 Task: Create a due date automation trigger when advanced on, on the monday of the week before a card is due add dates not starting tomorrow at 11:00 AM.
Action: Mouse moved to (1193, 360)
Screenshot: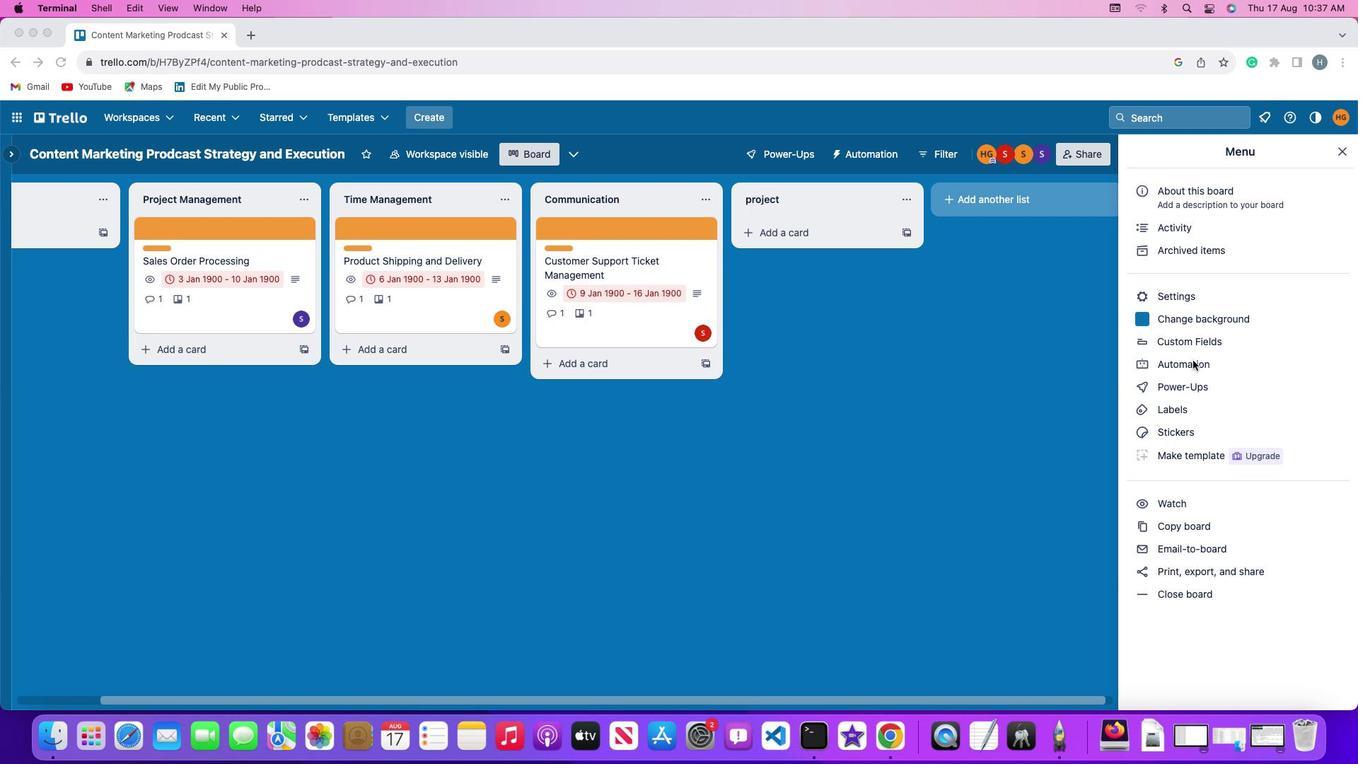 
Action: Mouse pressed left at (1193, 360)
Screenshot: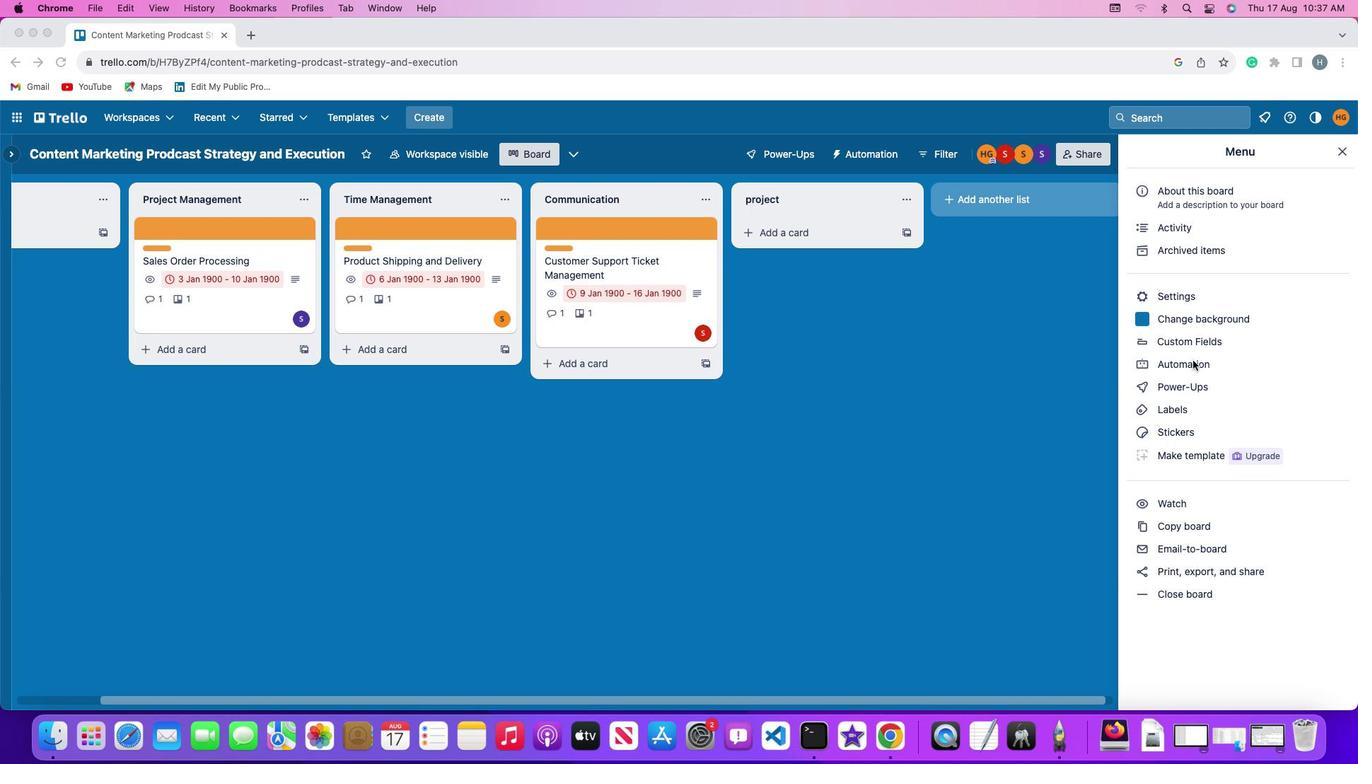 
Action: Mouse pressed left at (1193, 360)
Screenshot: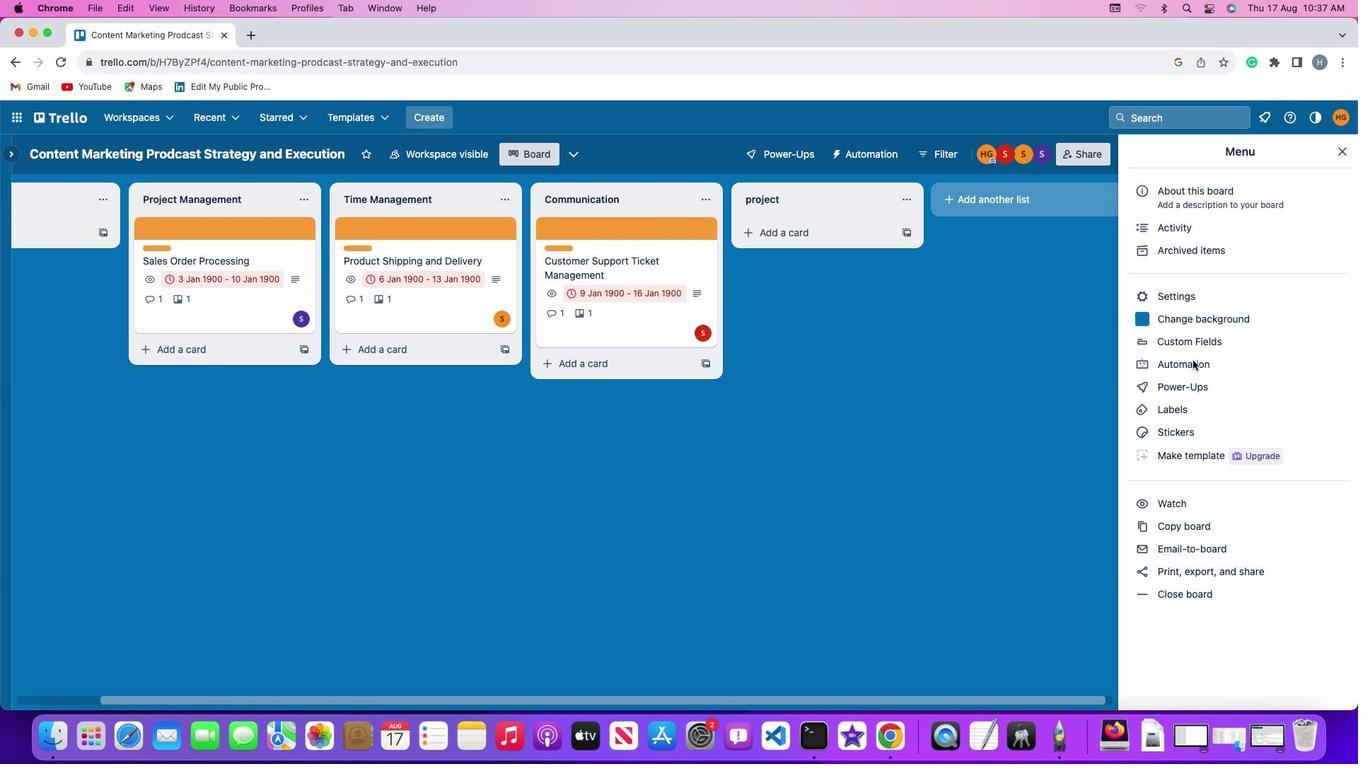 
Action: Mouse moved to (77, 334)
Screenshot: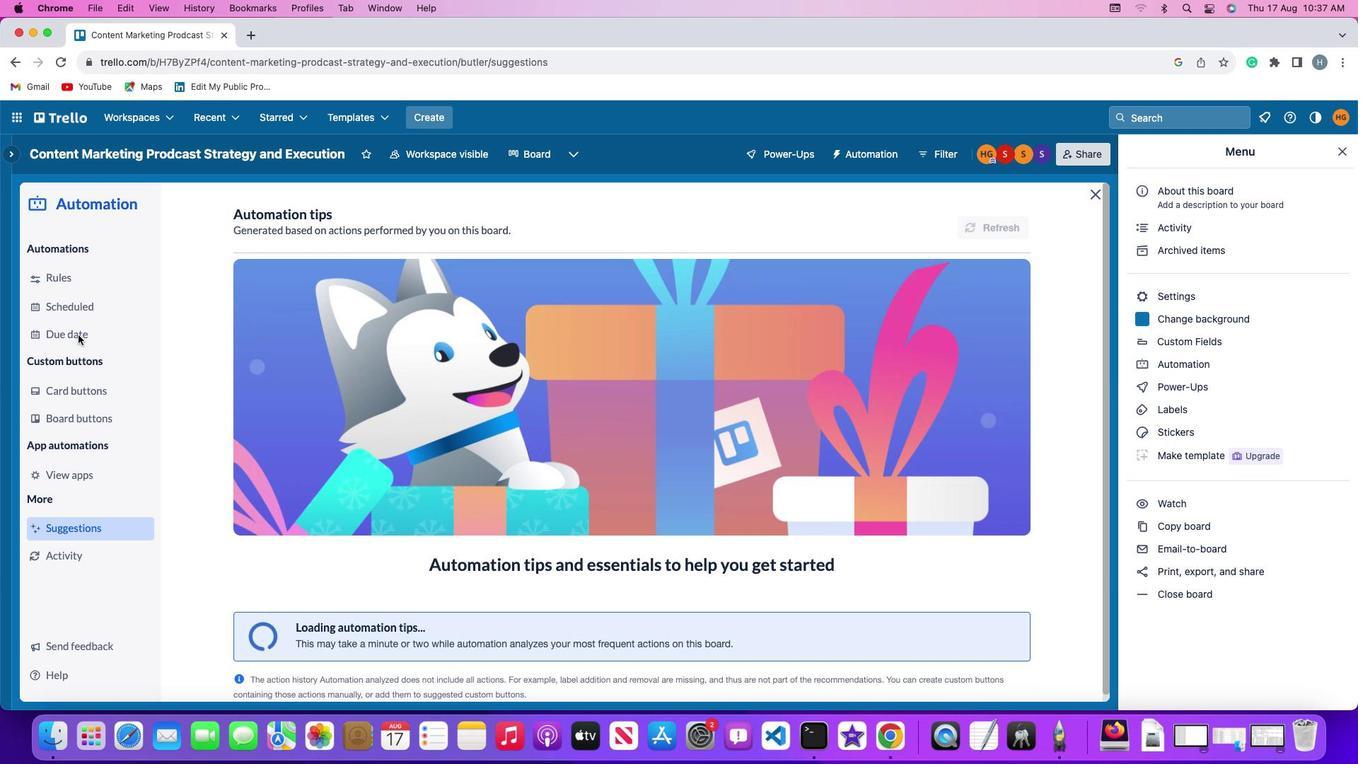 
Action: Mouse pressed left at (77, 334)
Screenshot: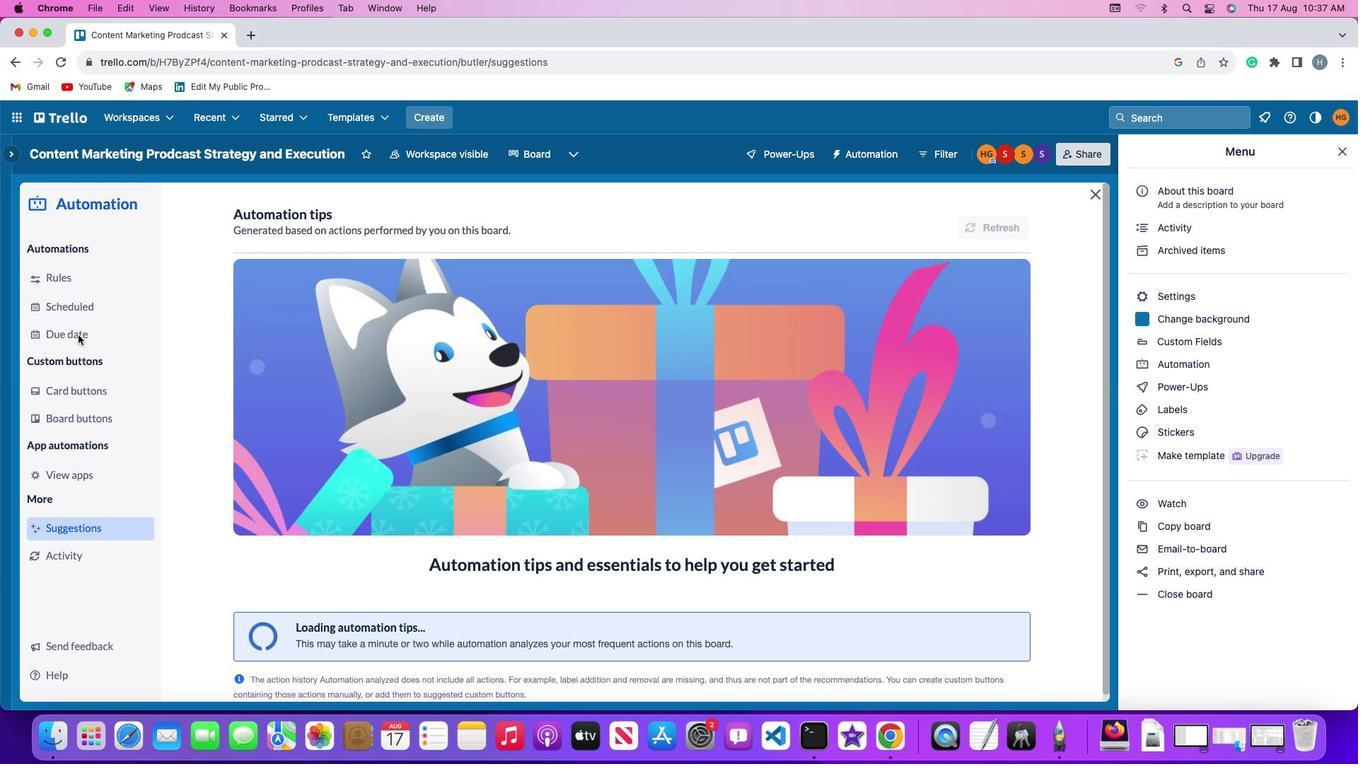 
Action: Mouse moved to (919, 225)
Screenshot: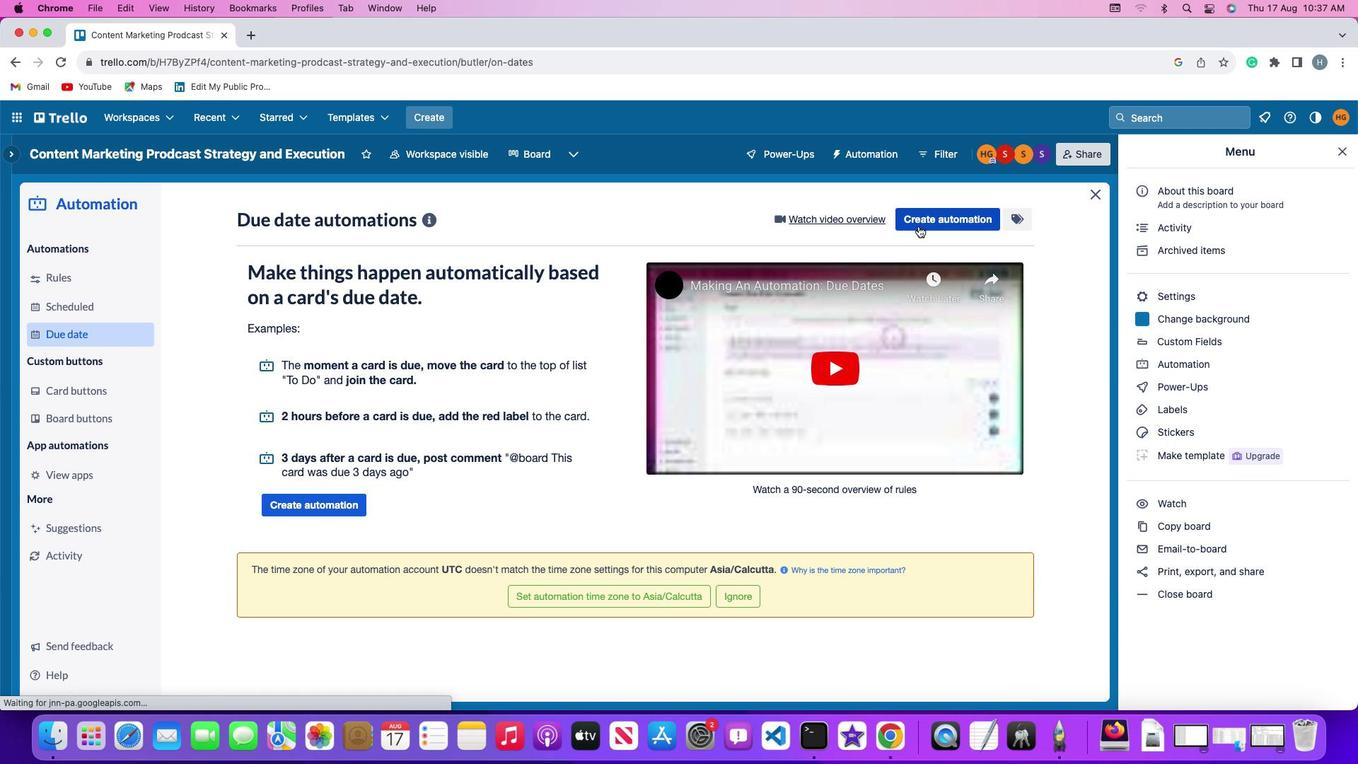 
Action: Mouse pressed left at (919, 225)
Screenshot: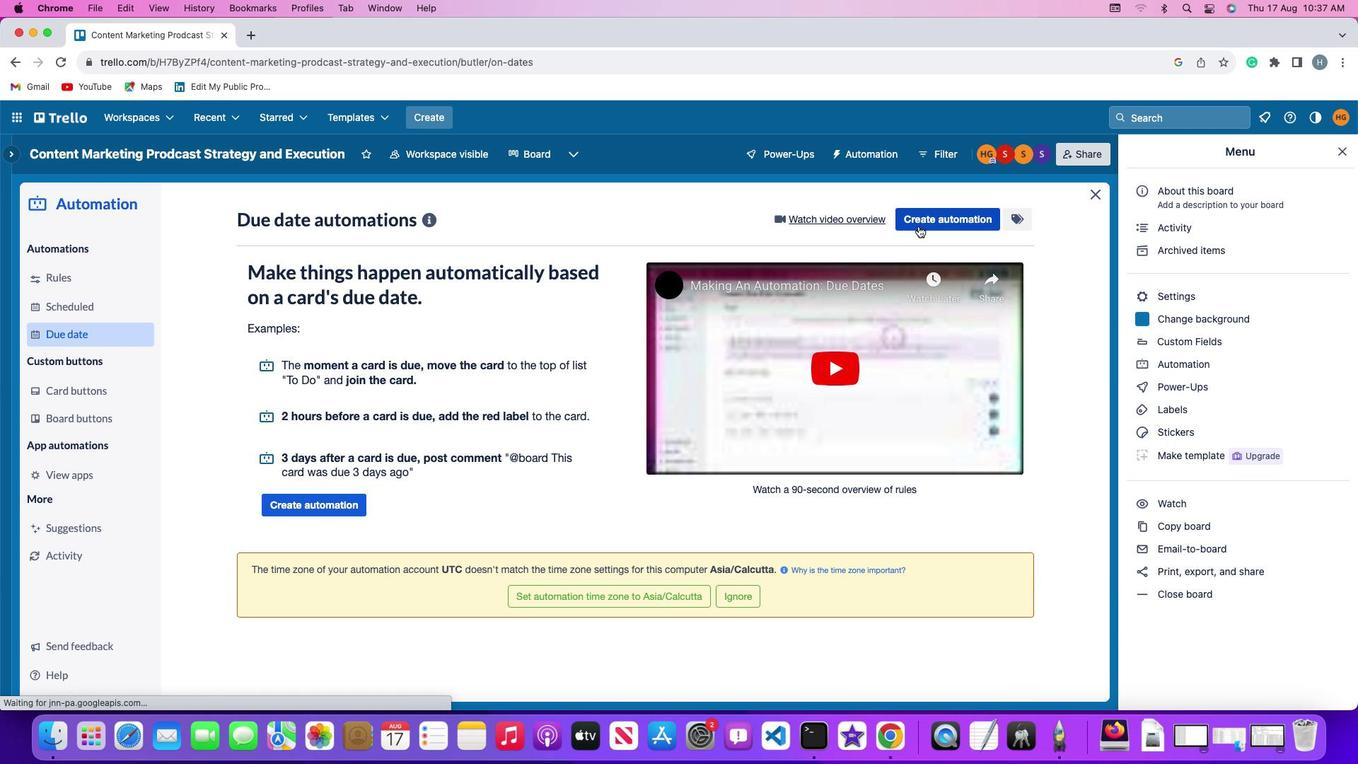 
Action: Mouse moved to (256, 353)
Screenshot: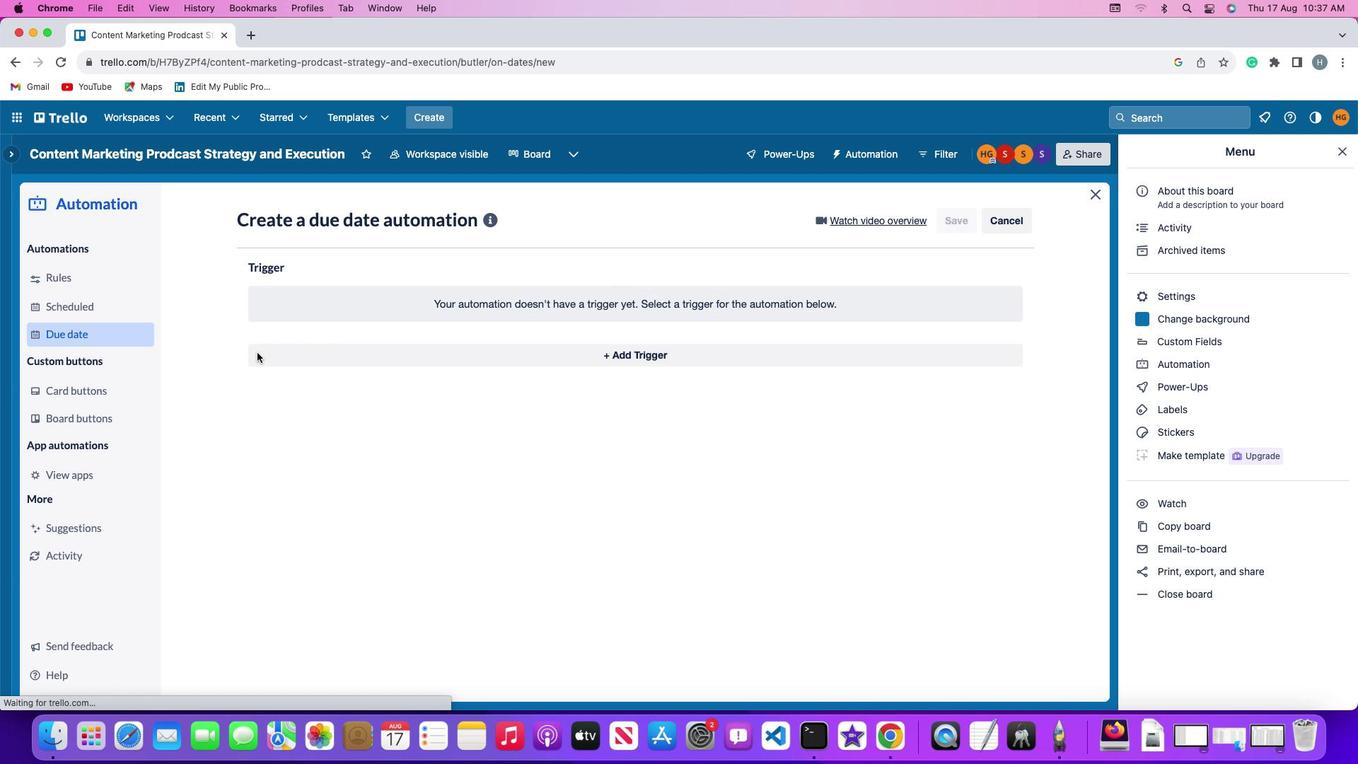 
Action: Mouse pressed left at (256, 353)
Screenshot: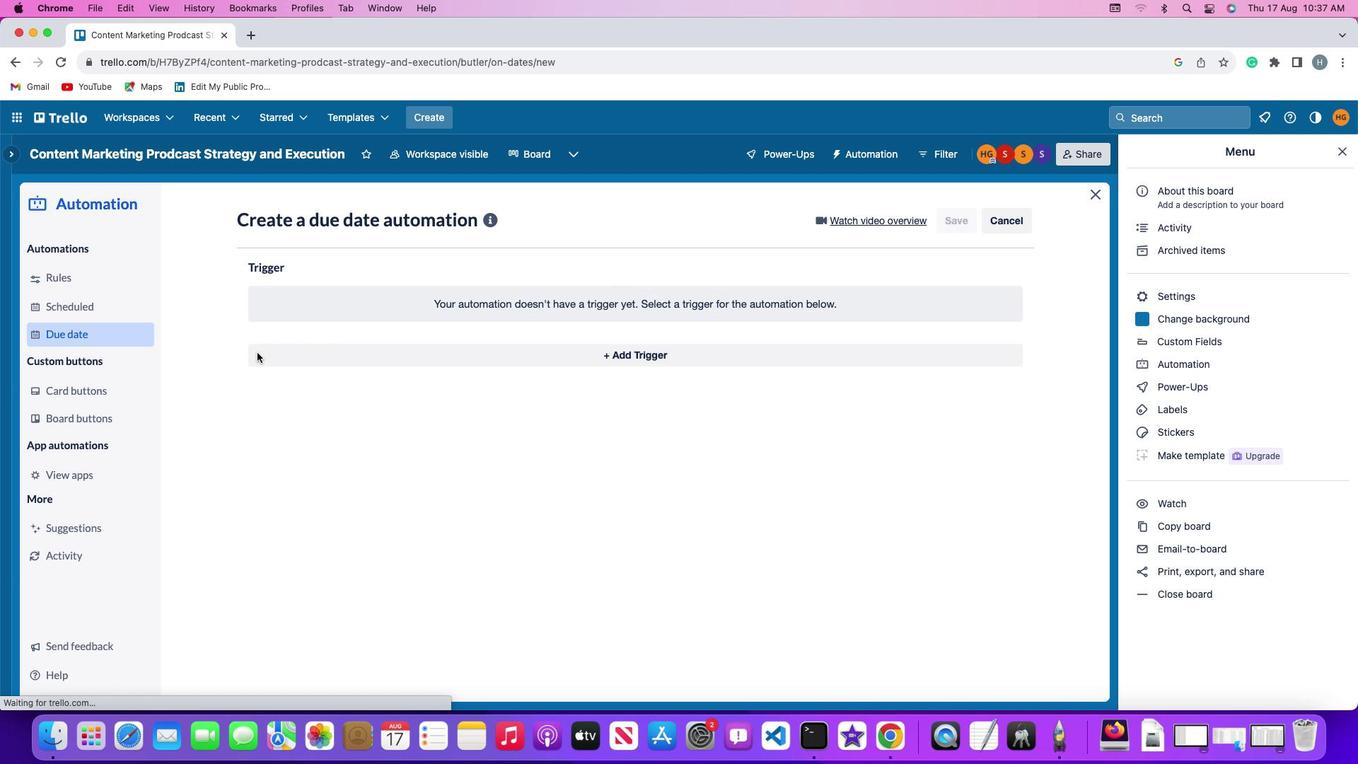 
Action: Mouse moved to (311, 626)
Screenshot: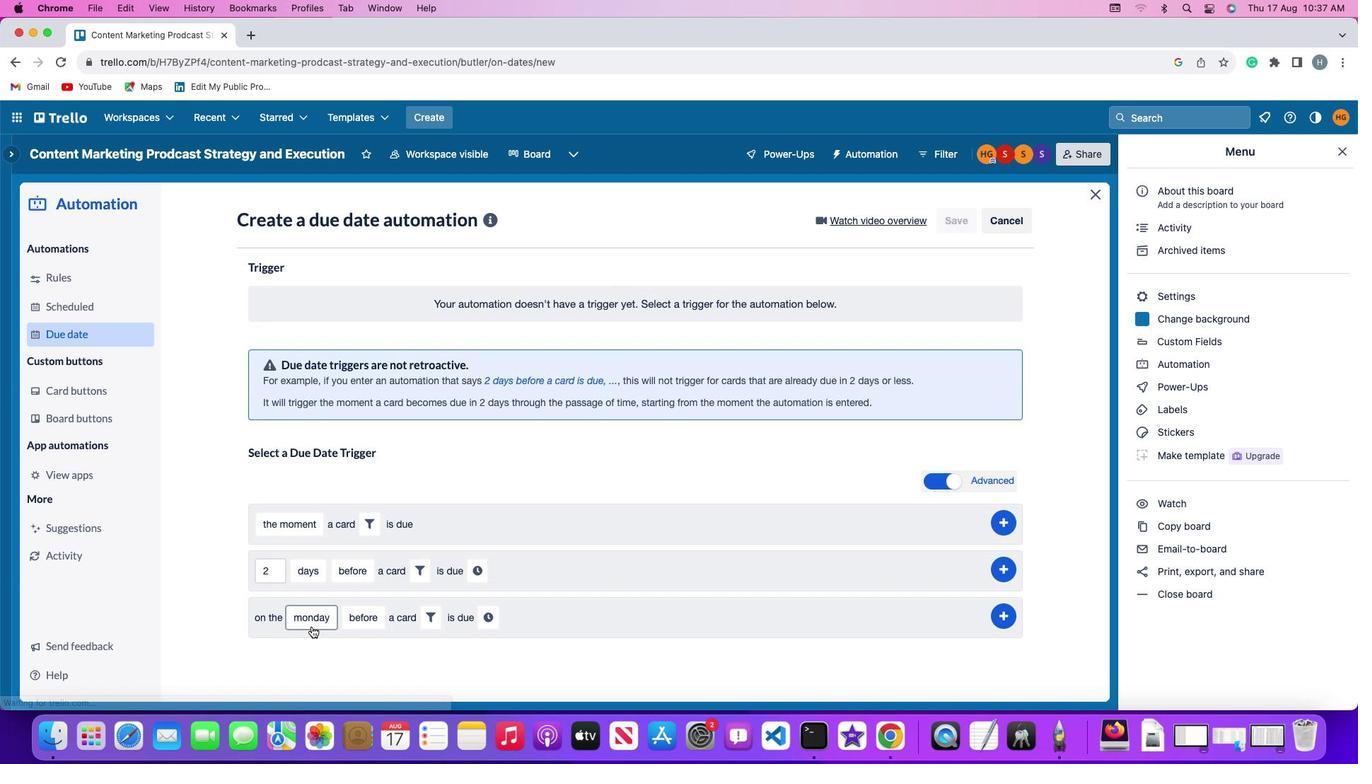 
Action: Mouse pressed left at (311, 626)
Screenshot: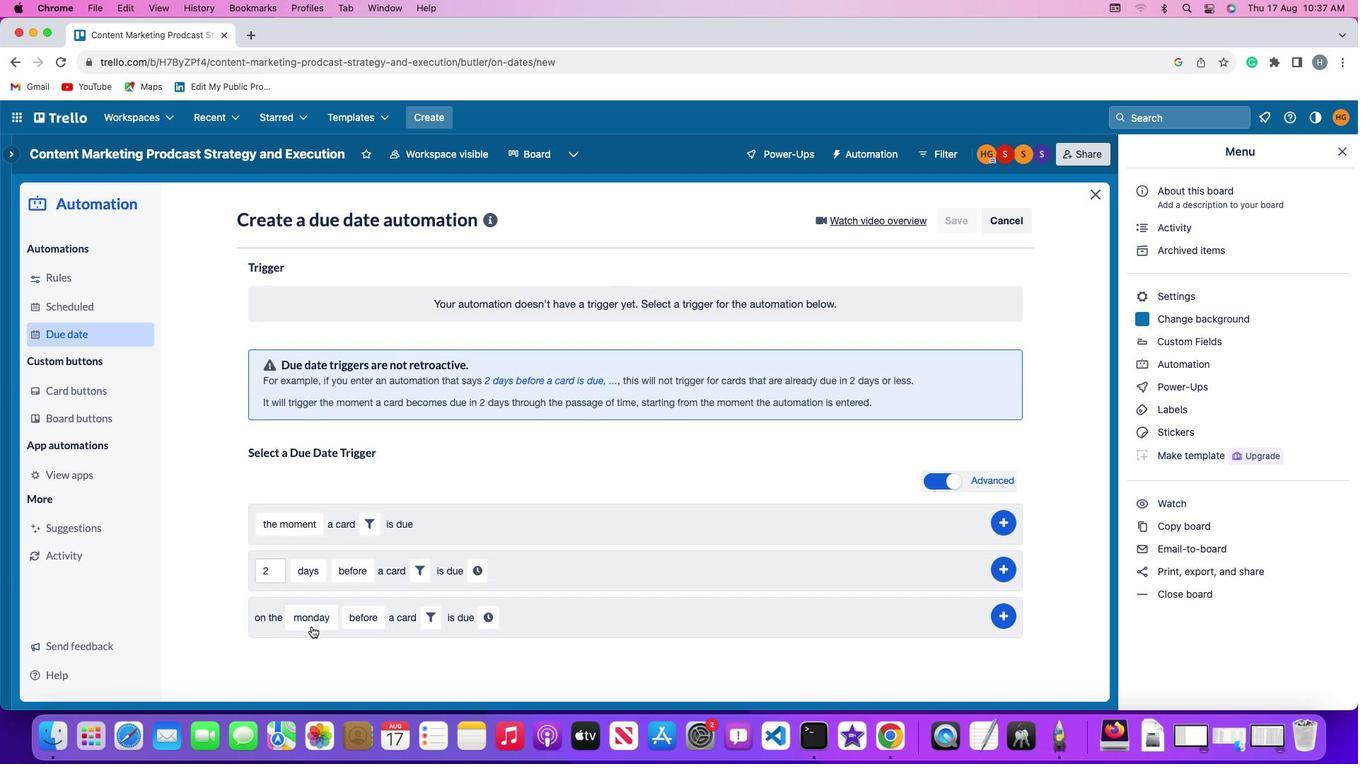 
Action: Mouse moved to (324, 423)
Screenshot: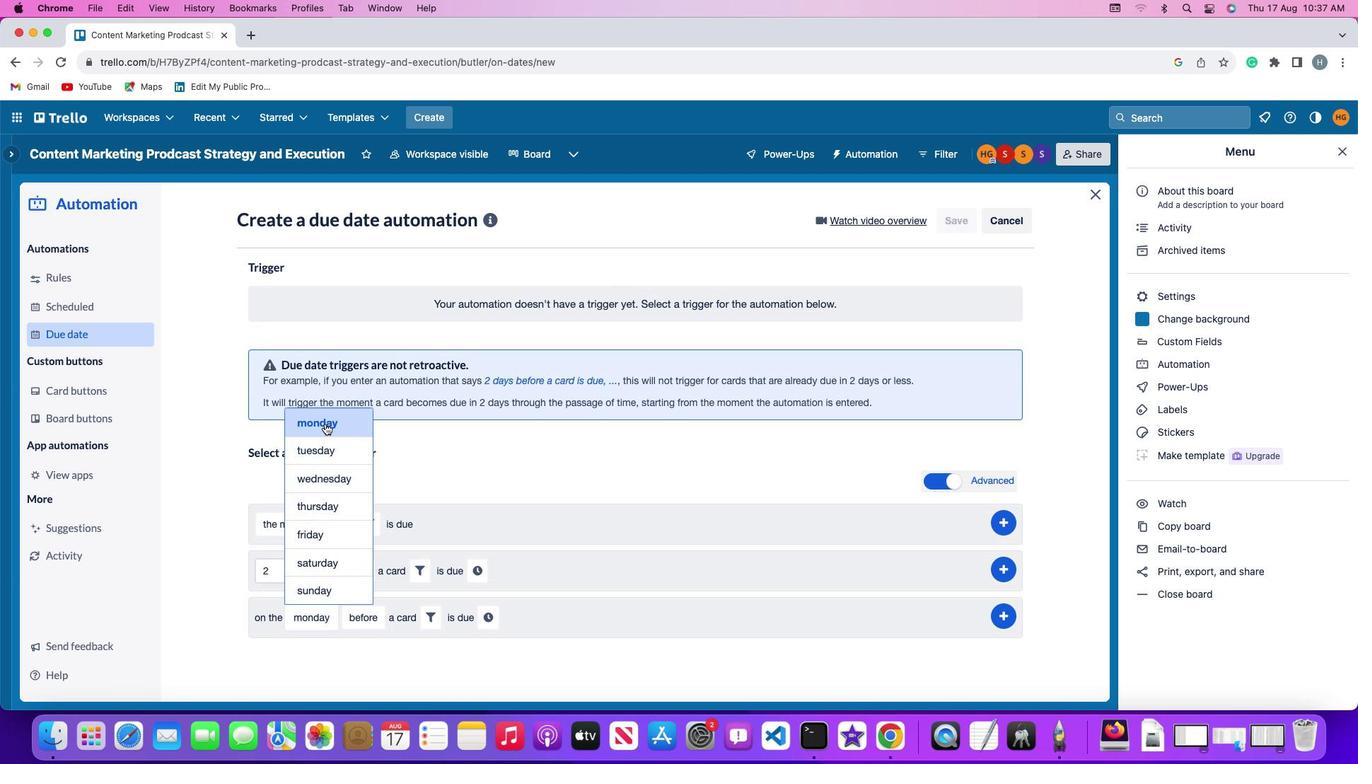 
Action: Mouse pressed left at (324, 423)
Screenshot: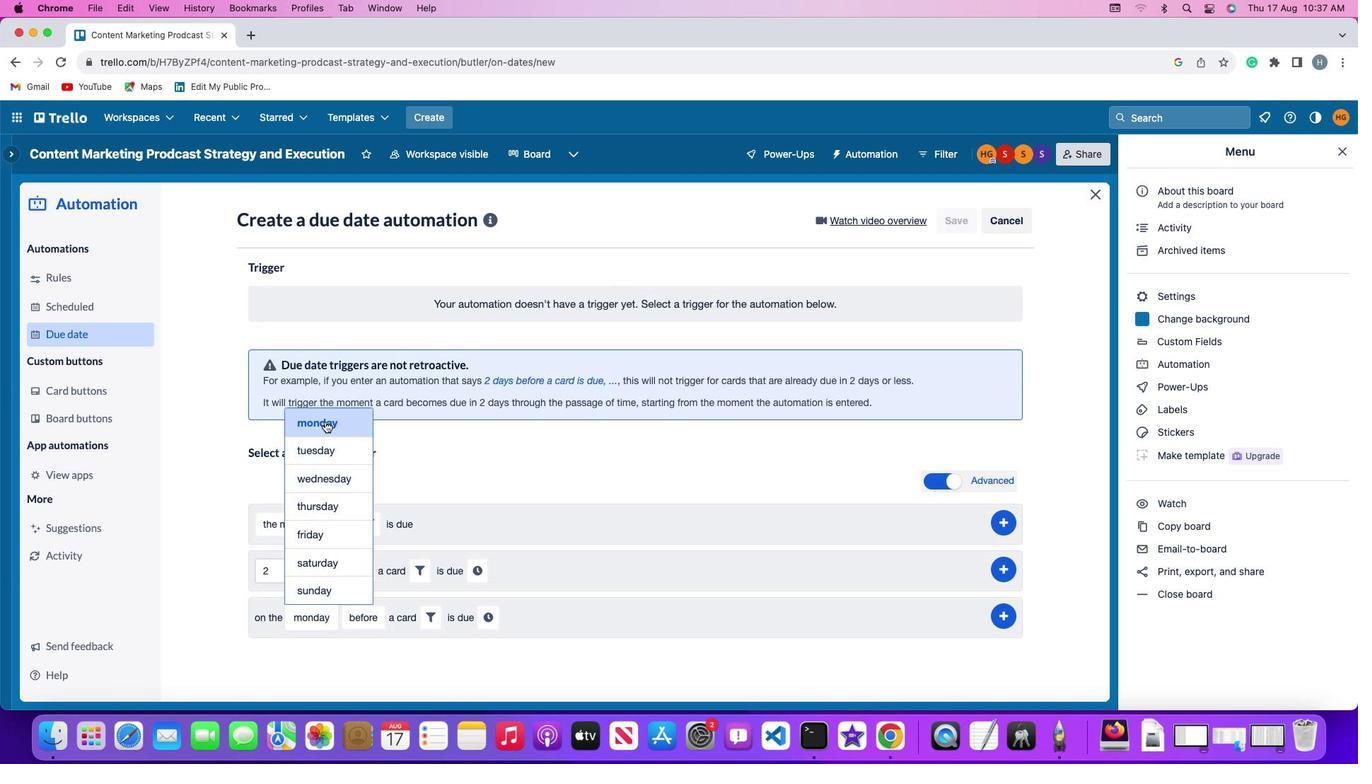 
Action: Mouse moved to (375, 616)
Screenshot: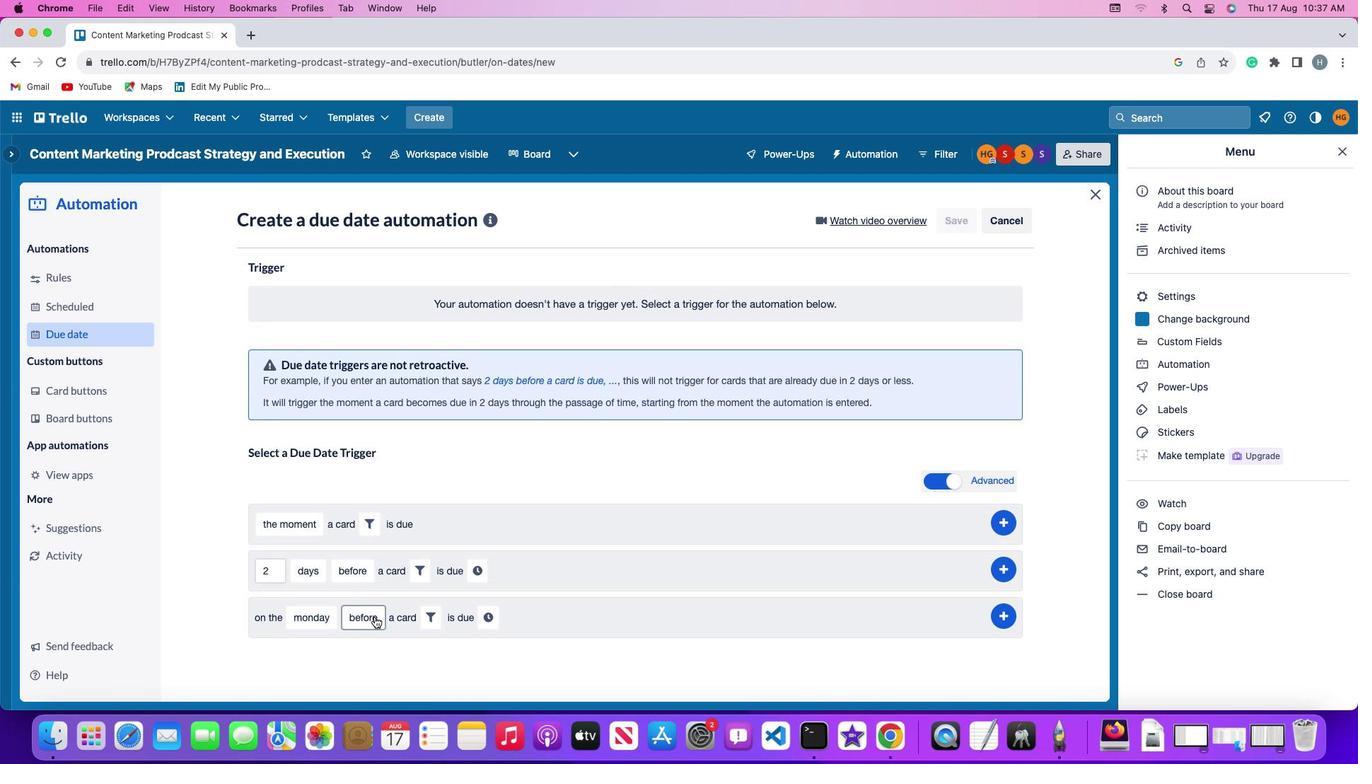 
Action: Mouse pressed left at (375, 616)
Screenshot: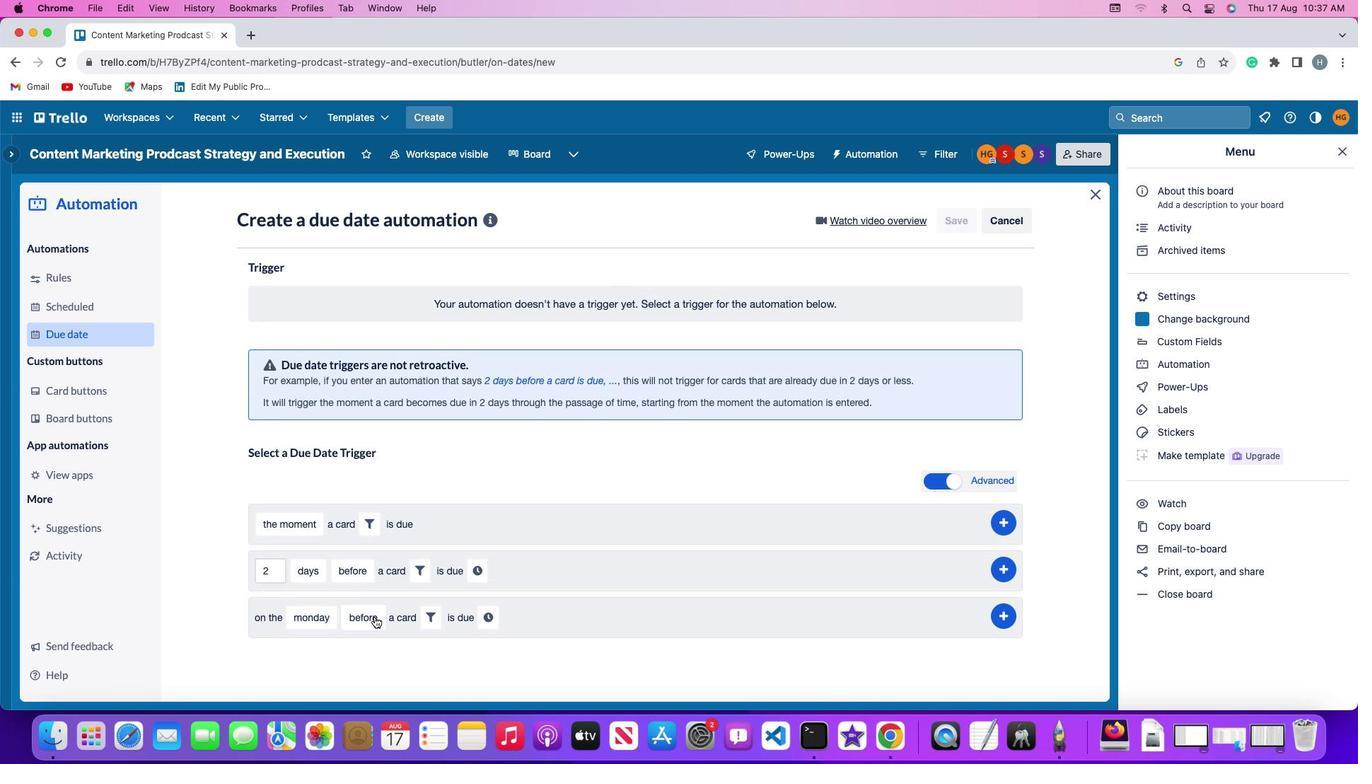 
Action: Mouse moved to (378, 585)
Screenshot: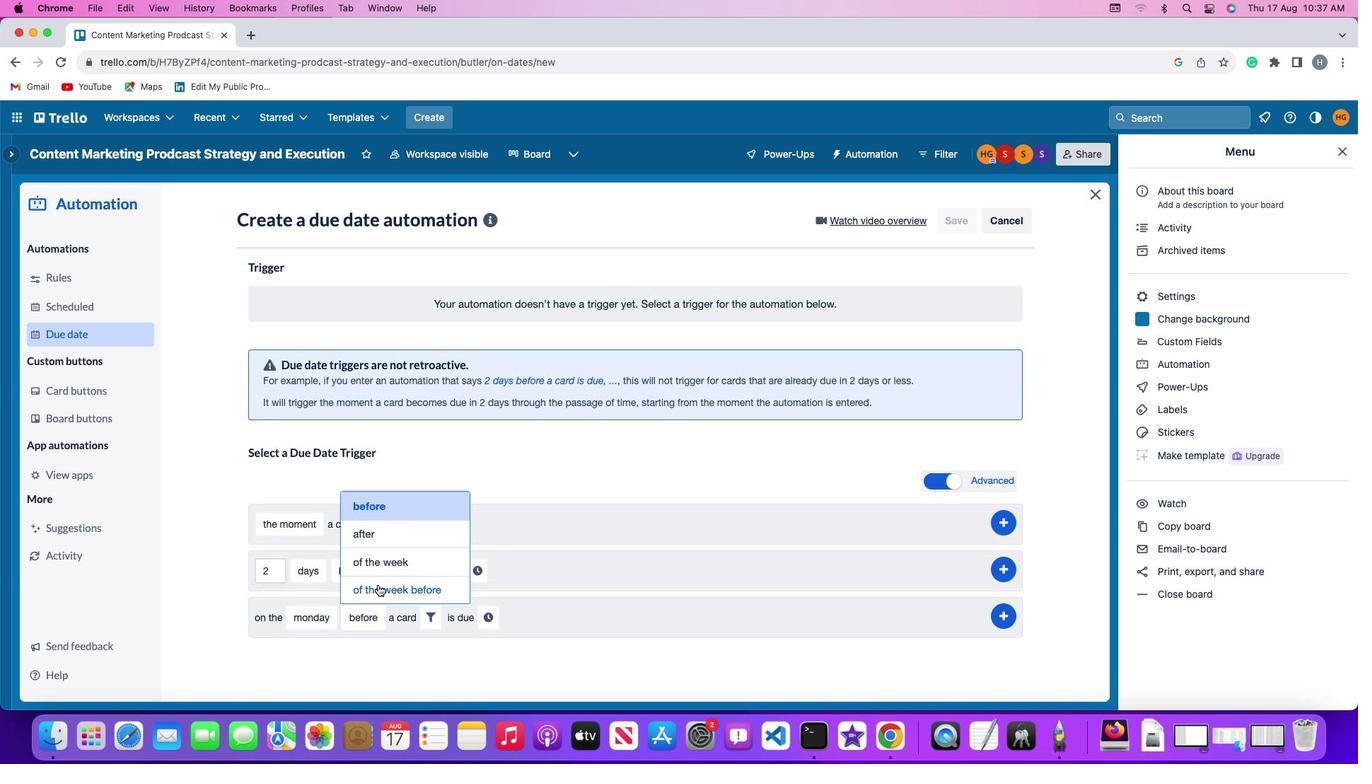 
Action: Mouse pressed left at (378, 585)
Screenshot: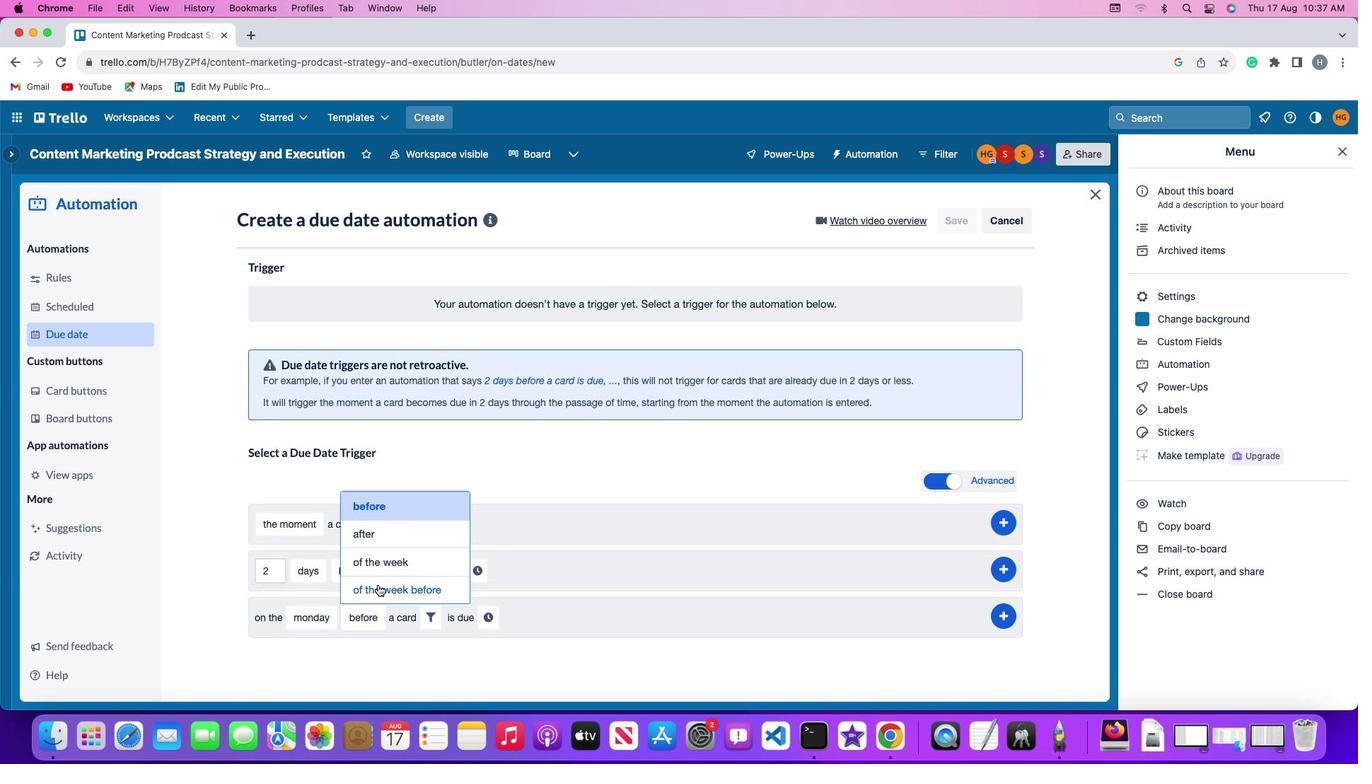 
Action: Mouse moved to (483, 613)
Screenshot: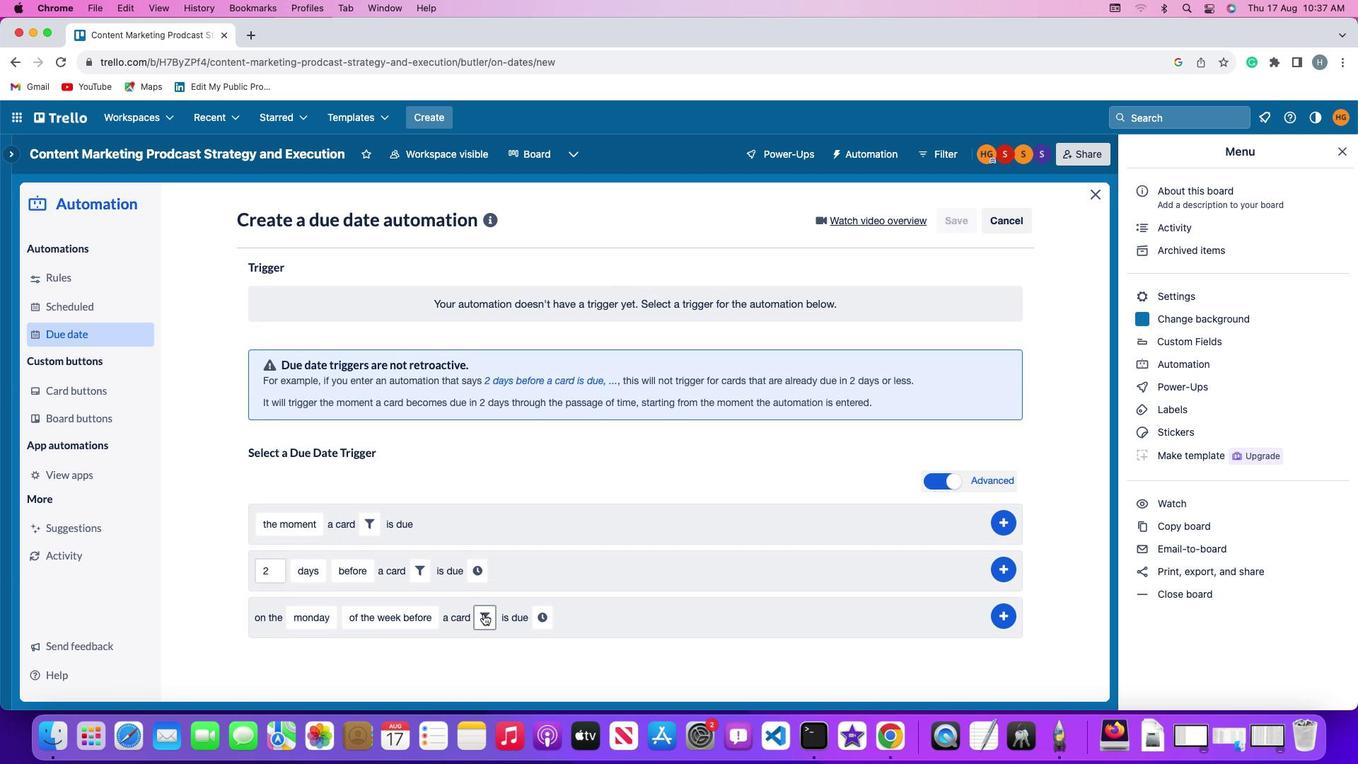 
Action: Mouse pressed left at (483, 613)
Screenshot: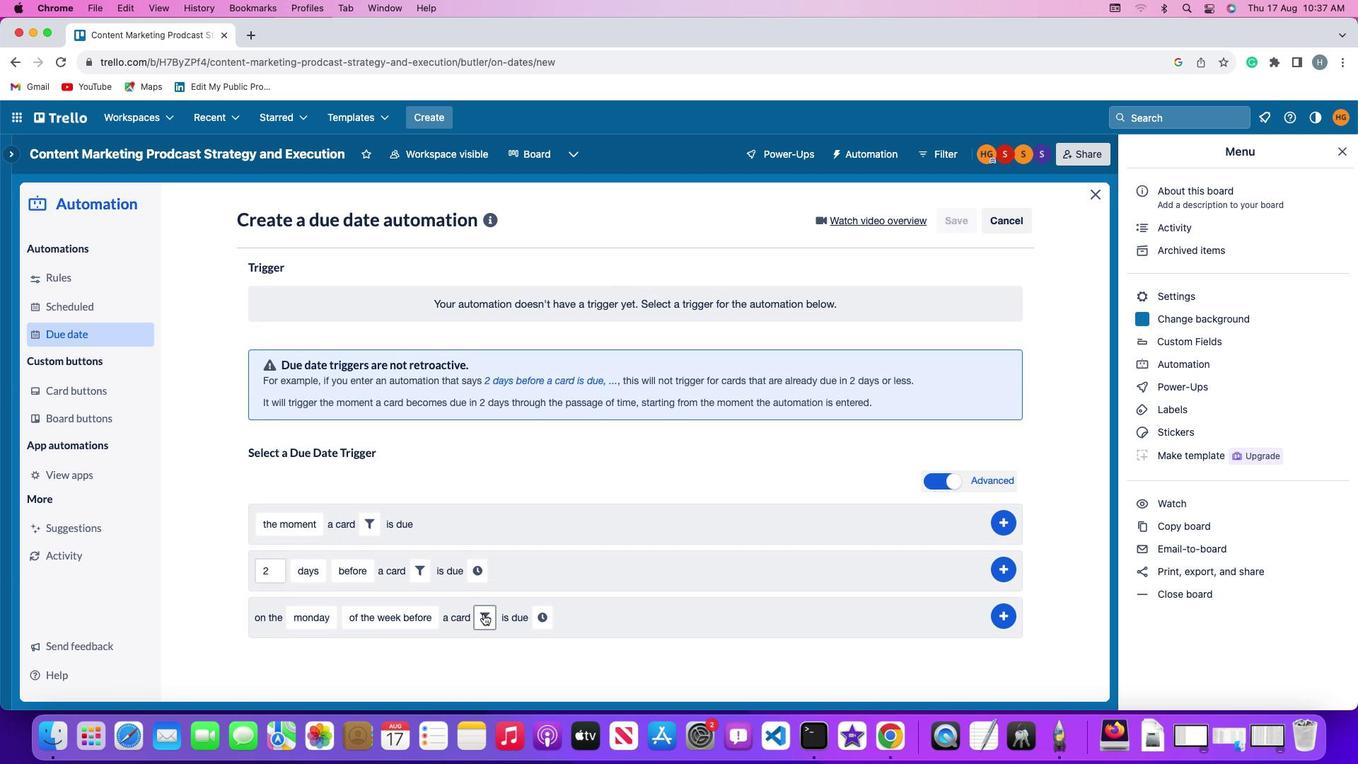 
Action: Mouse moved to (553, 650)
Screenshot: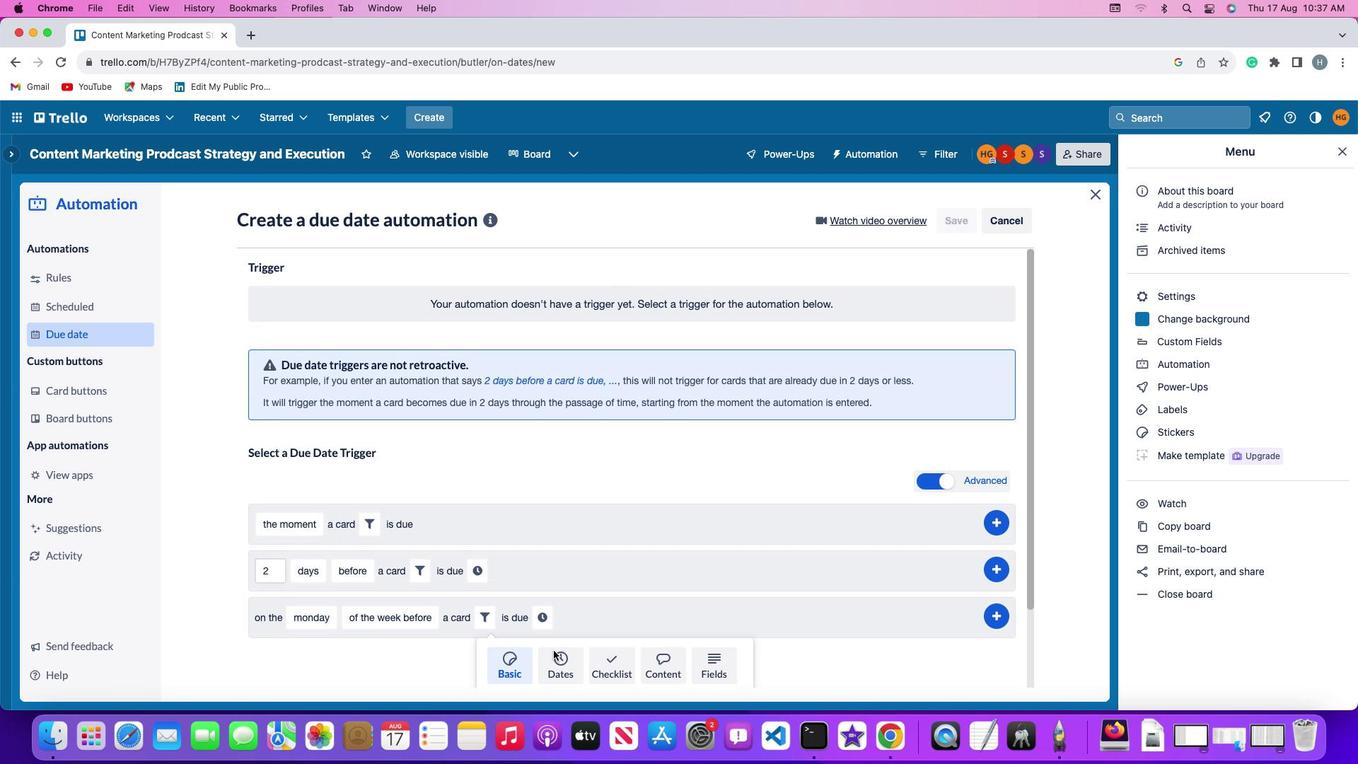 
Action: Mouse pressed left at (553, 650)
Screenshot: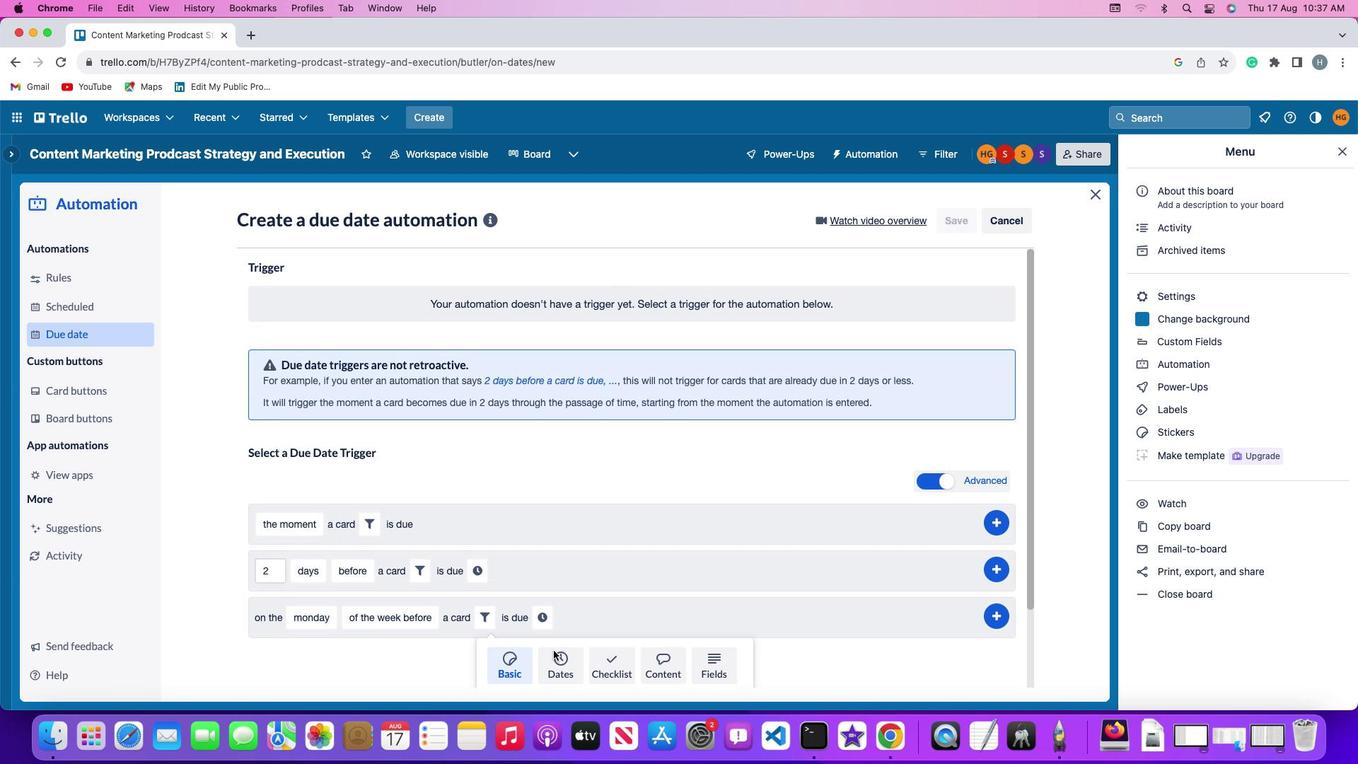
Action: Mouse moved to (439, 655)
Screenshot: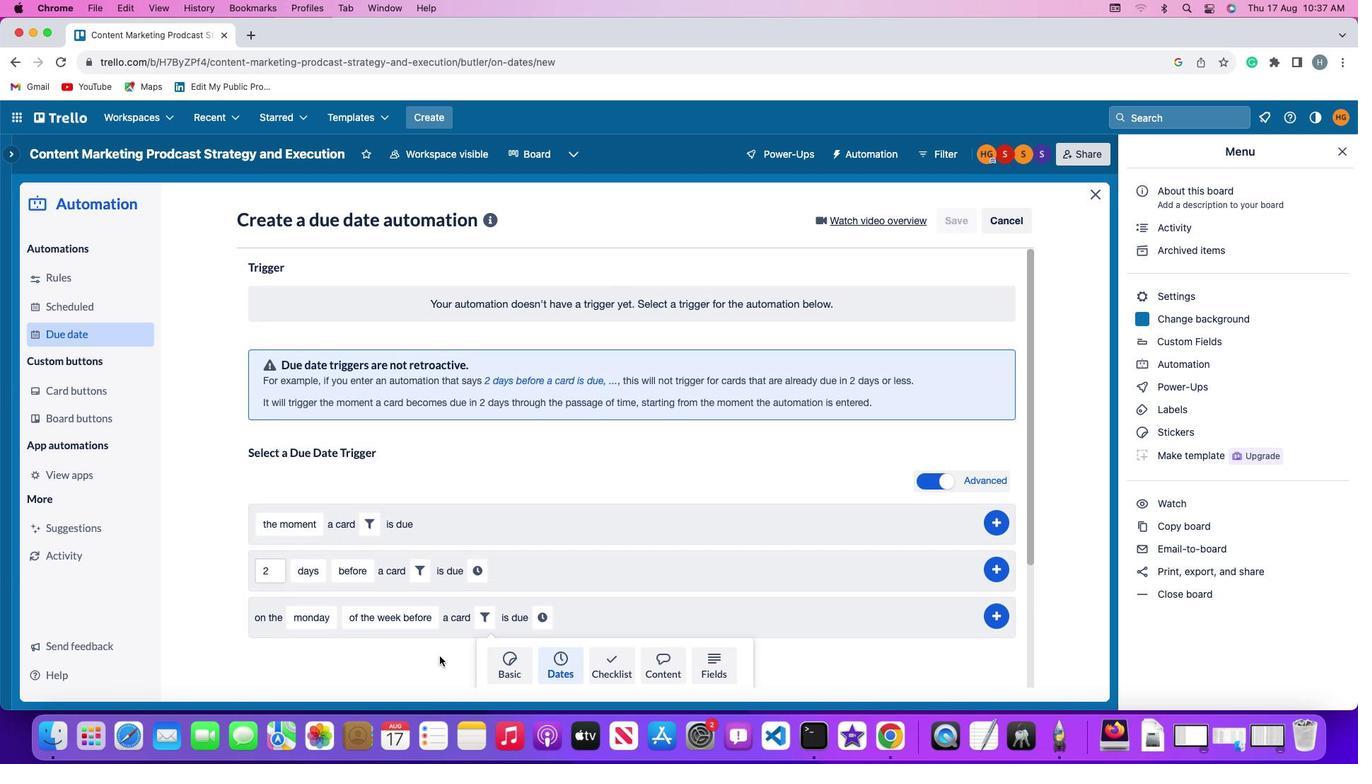 
Action: Mouse scrolled (439, 655) with delta (0, 0)
Screenshot: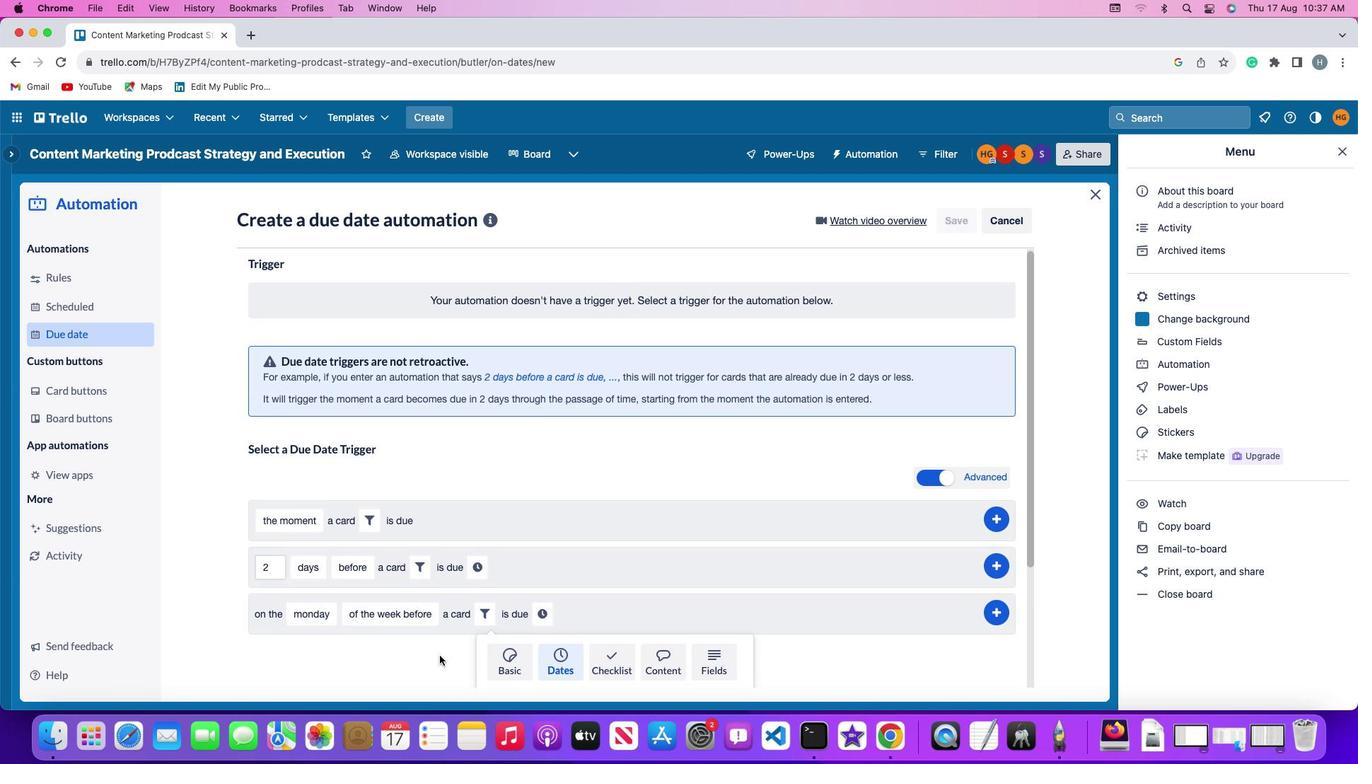 
Action: Mouse scrolled (439, 655) with delta (0, 0)
Screenshot: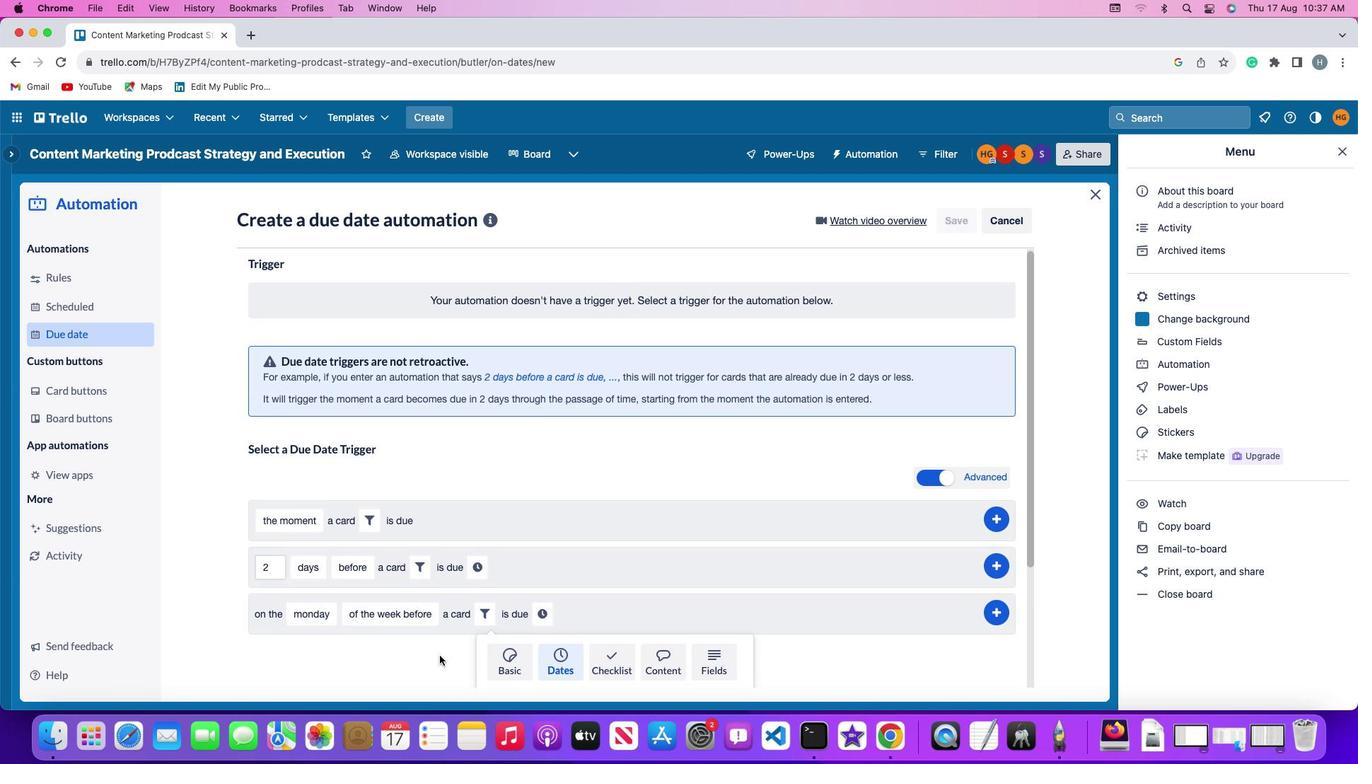 
Action: Mouse scrolled (439, 655) with delta (0, -2)
Screenshot: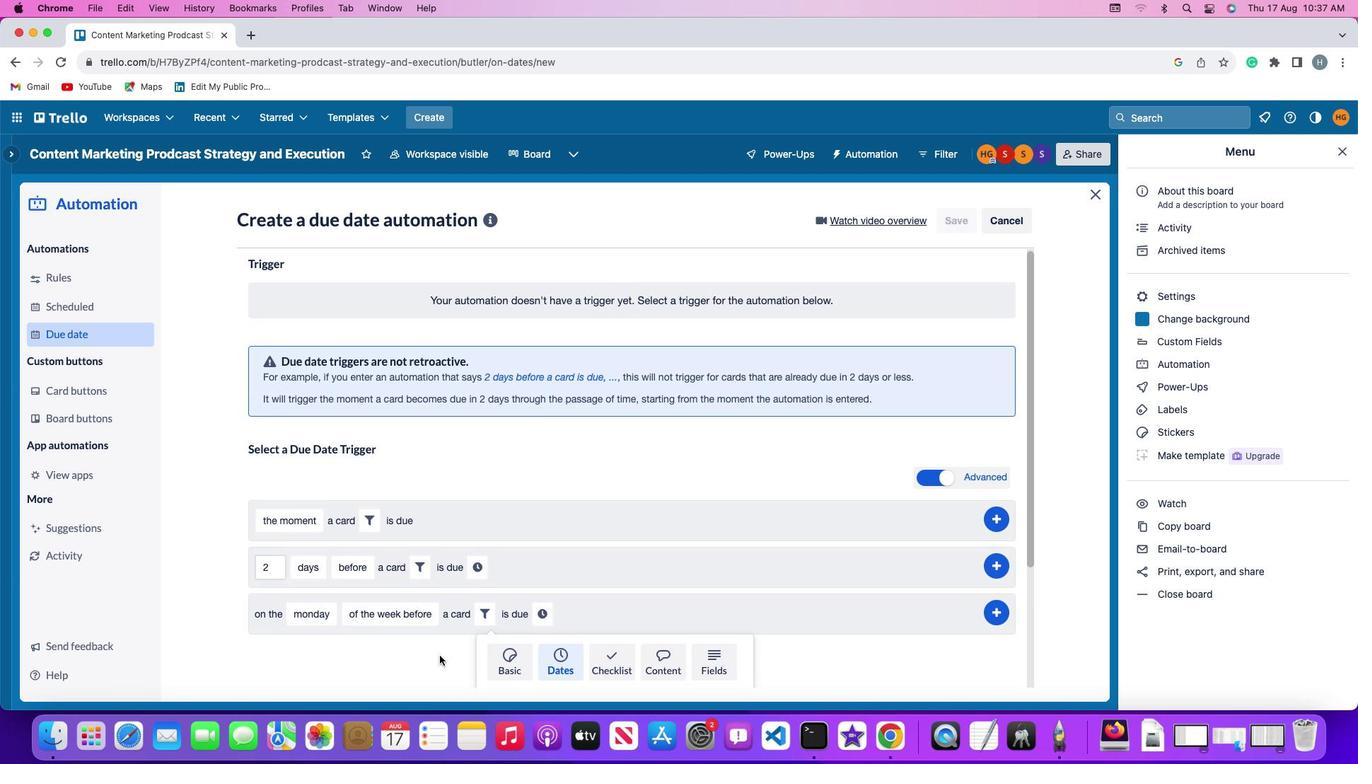 
Action: Mouse scrolled (439, 655) with delta (0, -3)
Screenshot: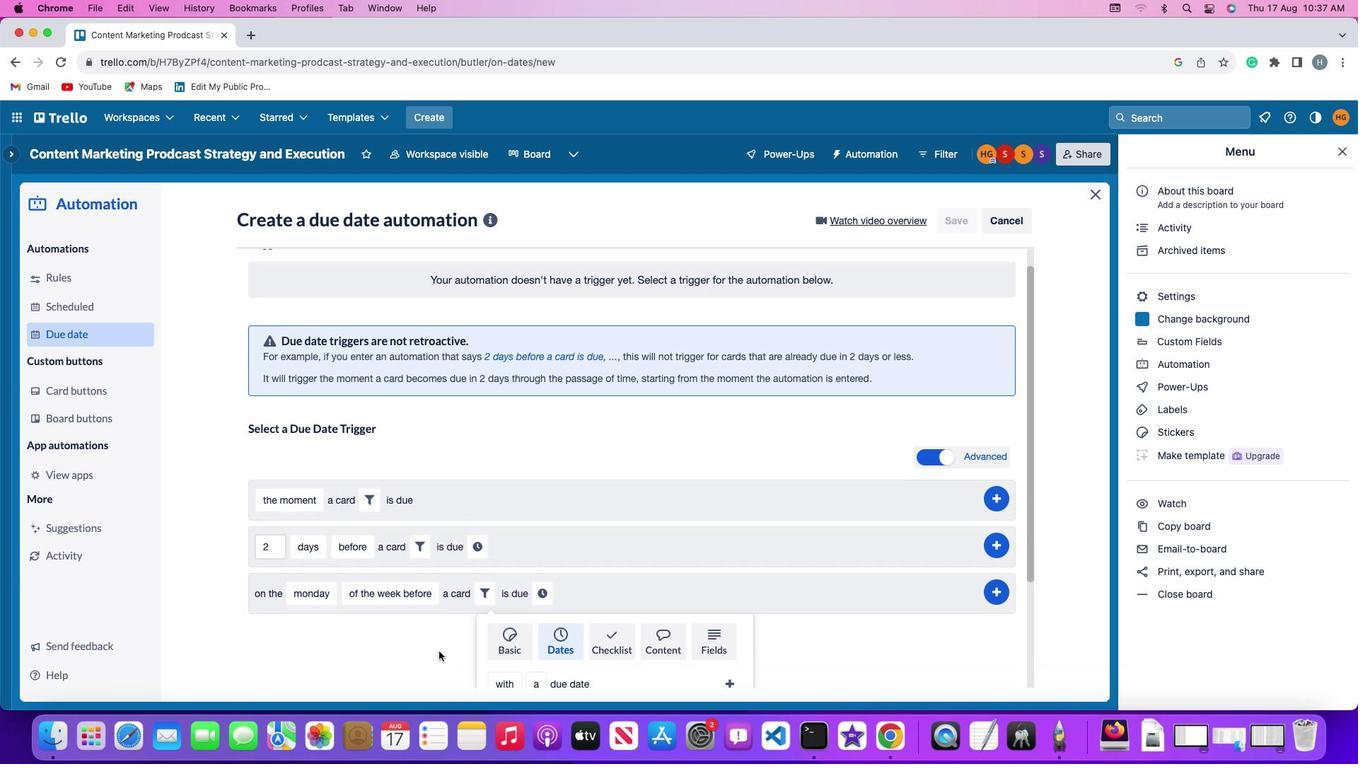 
Action: Mouse moved to (439, 652)
Screenshot: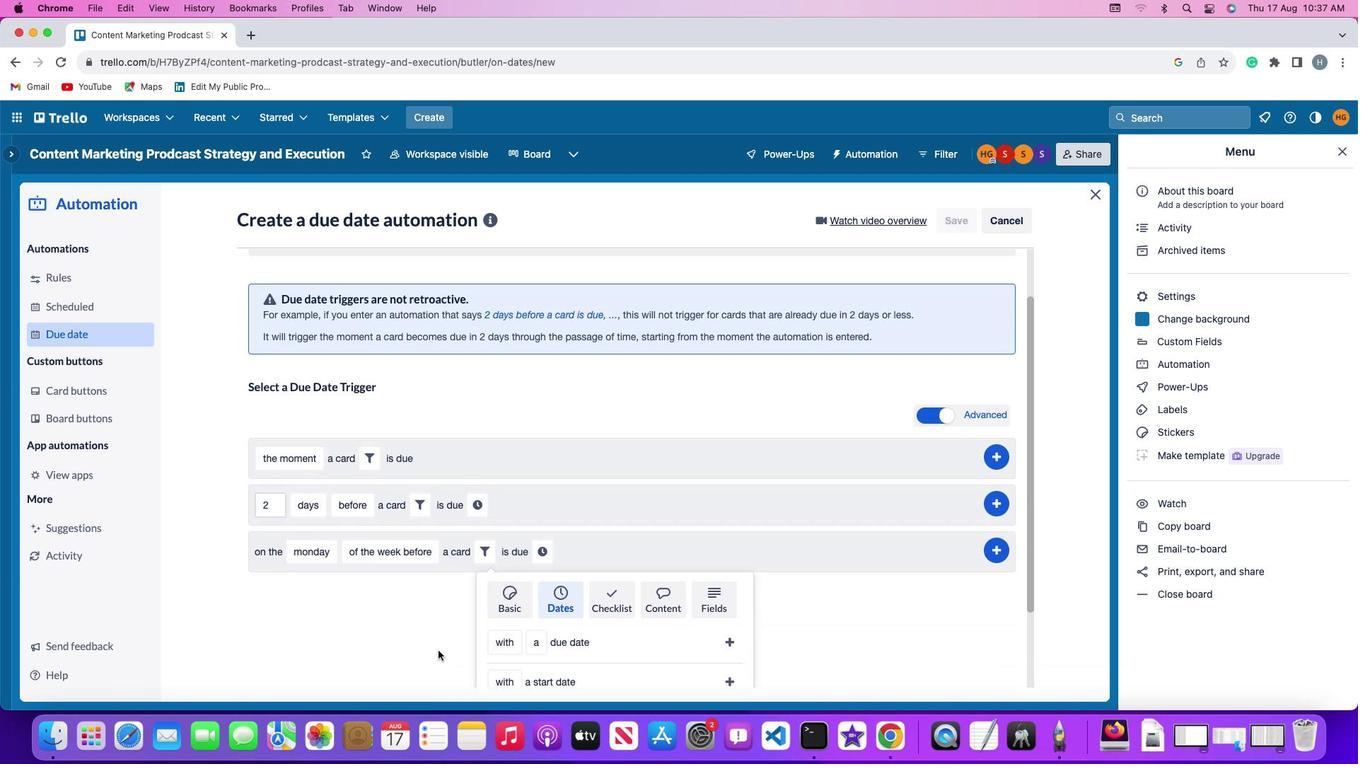
Action: Mouse scrolled (439, 652) with delta (0, -4)
Screenshot: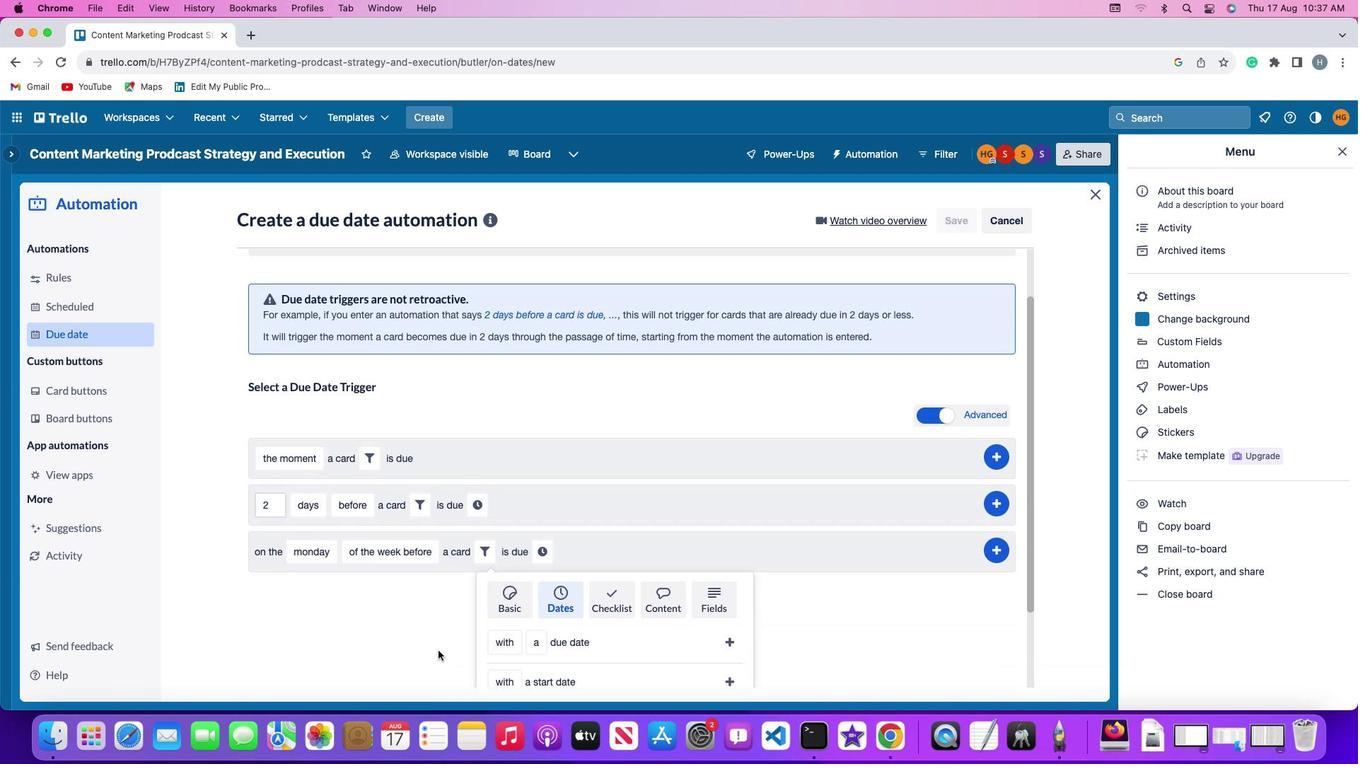 
Action: Mouse moved to (430, 647)
Screenshot: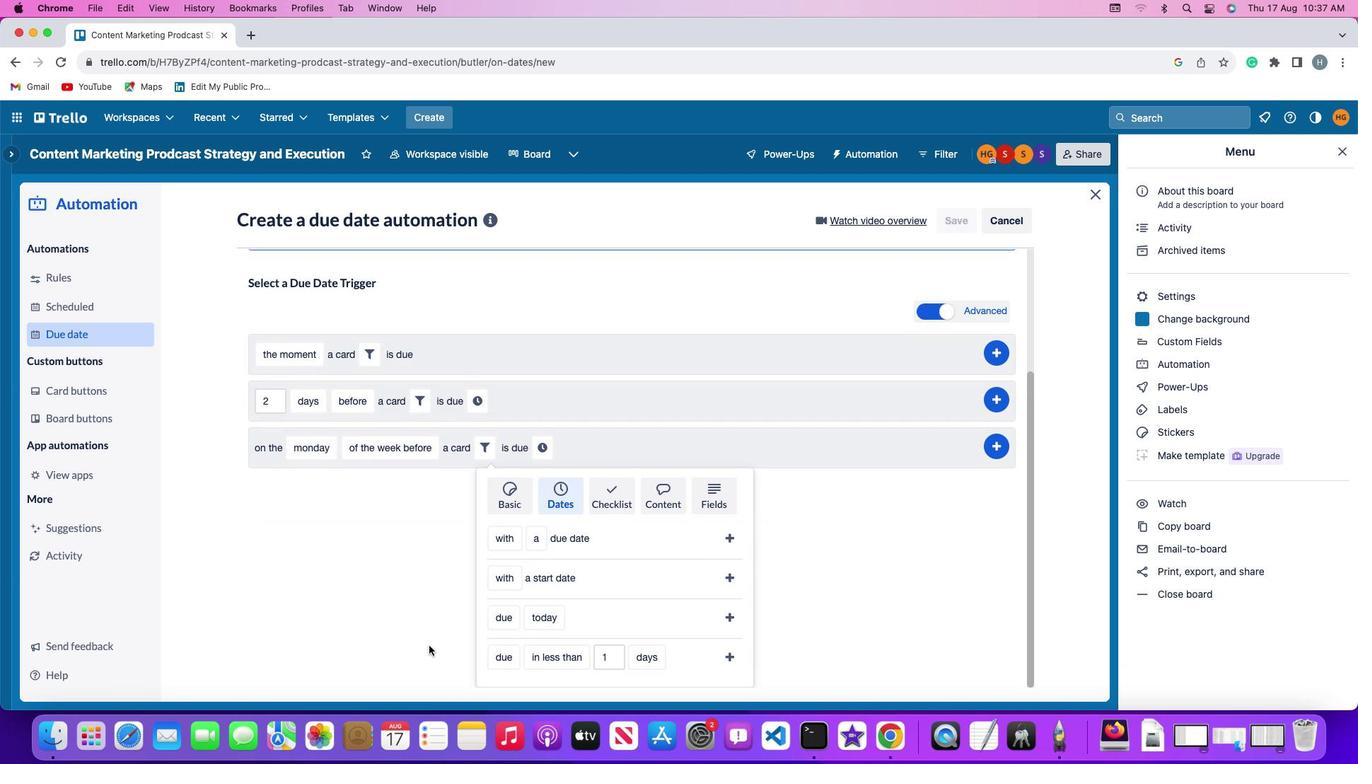 
Action: Mouse scrolled (430, 647) with delta (0, 0)
Screenshot: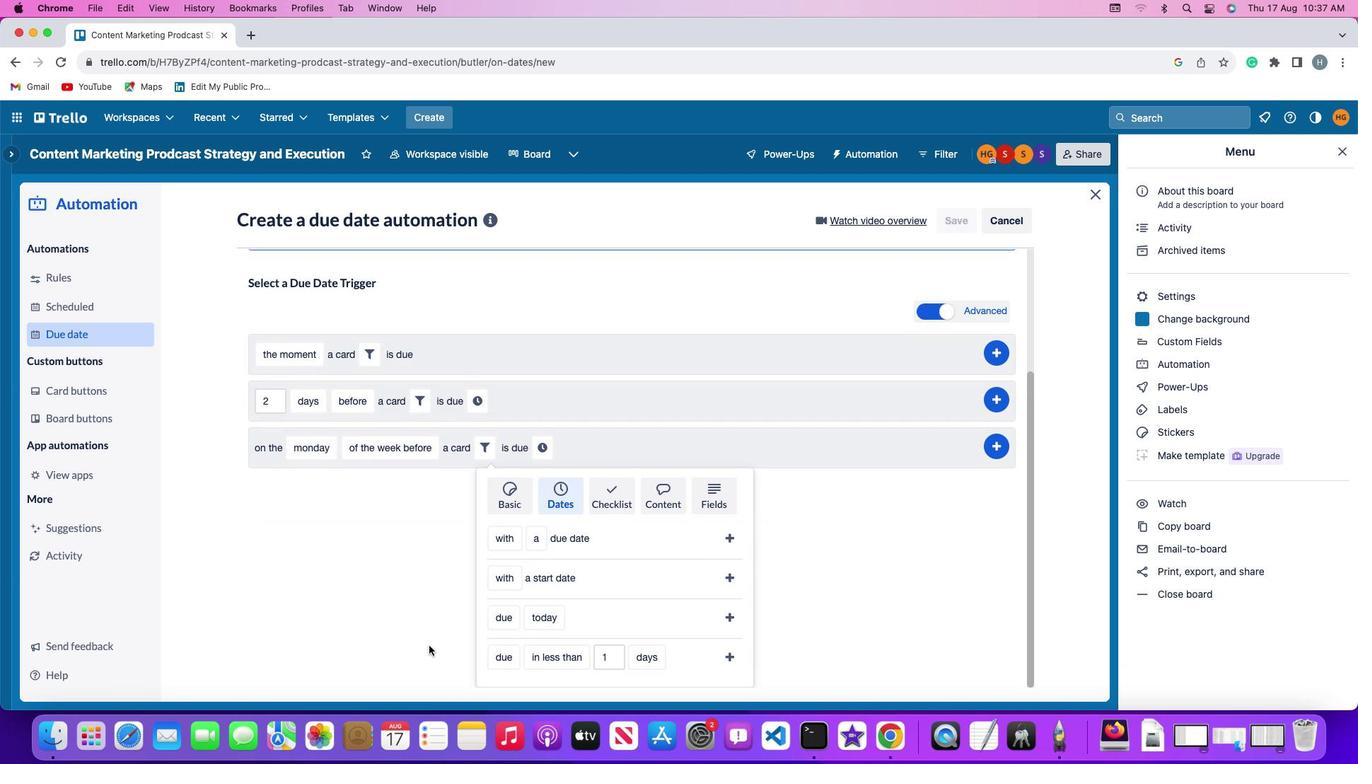 
Action: Mouse moved to (429, 645)
Screenshot: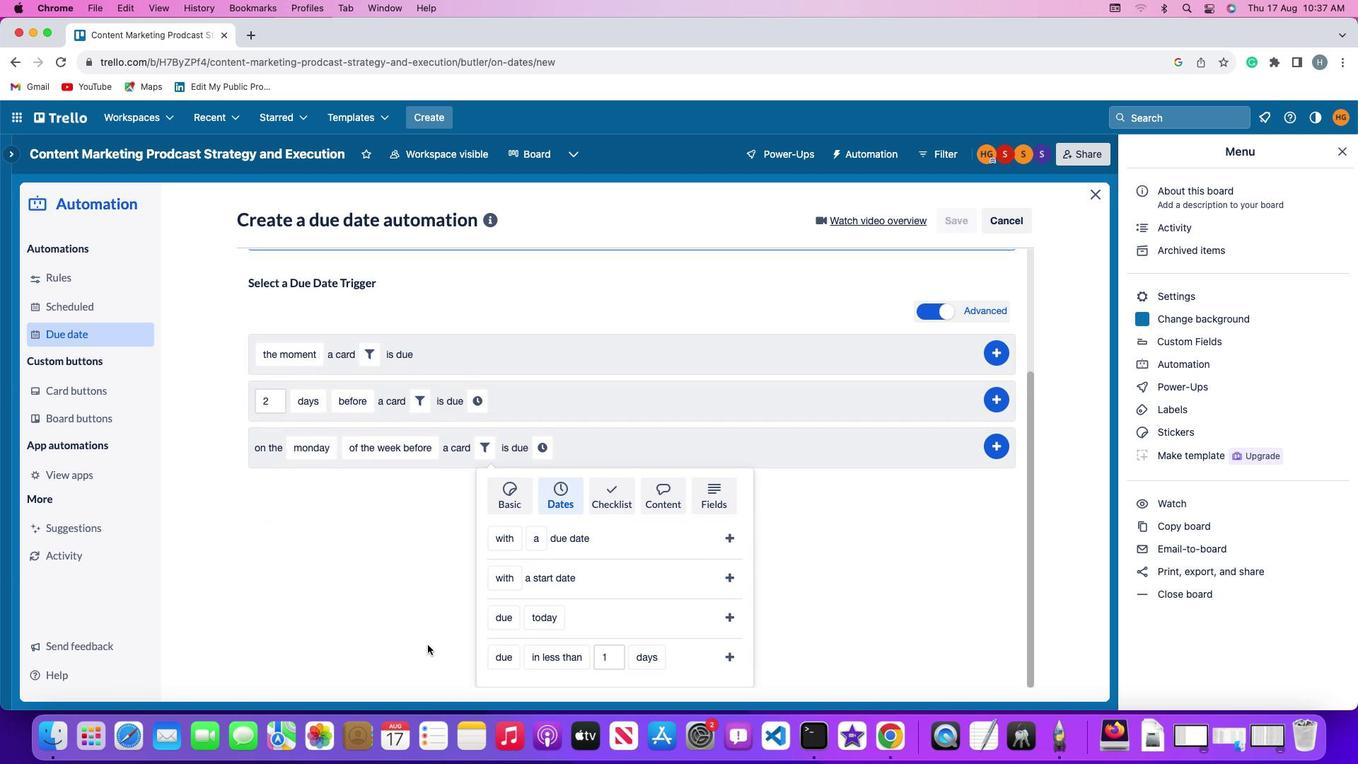 
Action: Mouse scrolled (429, 645) with delta (0, 0)
Screenshot: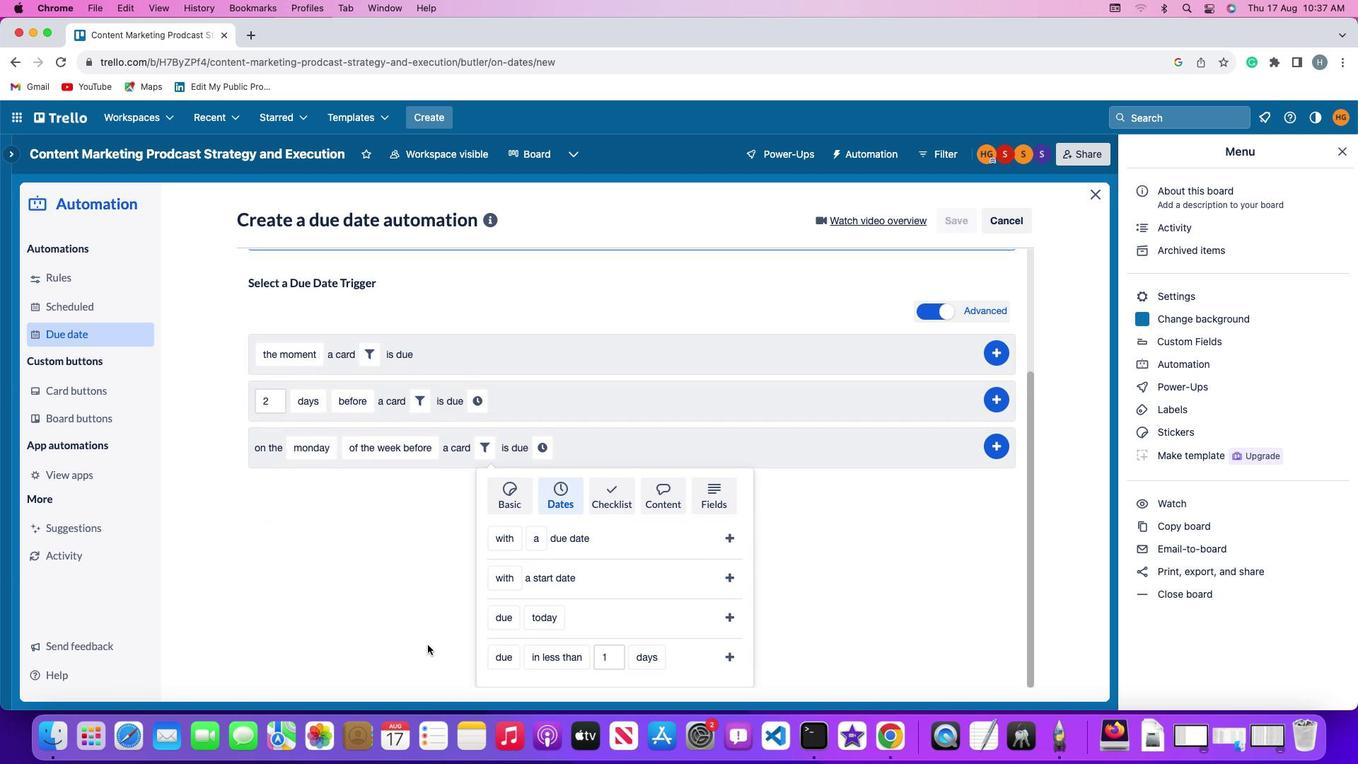 
Action: Mouse moved to (429, 645)
Screenshot: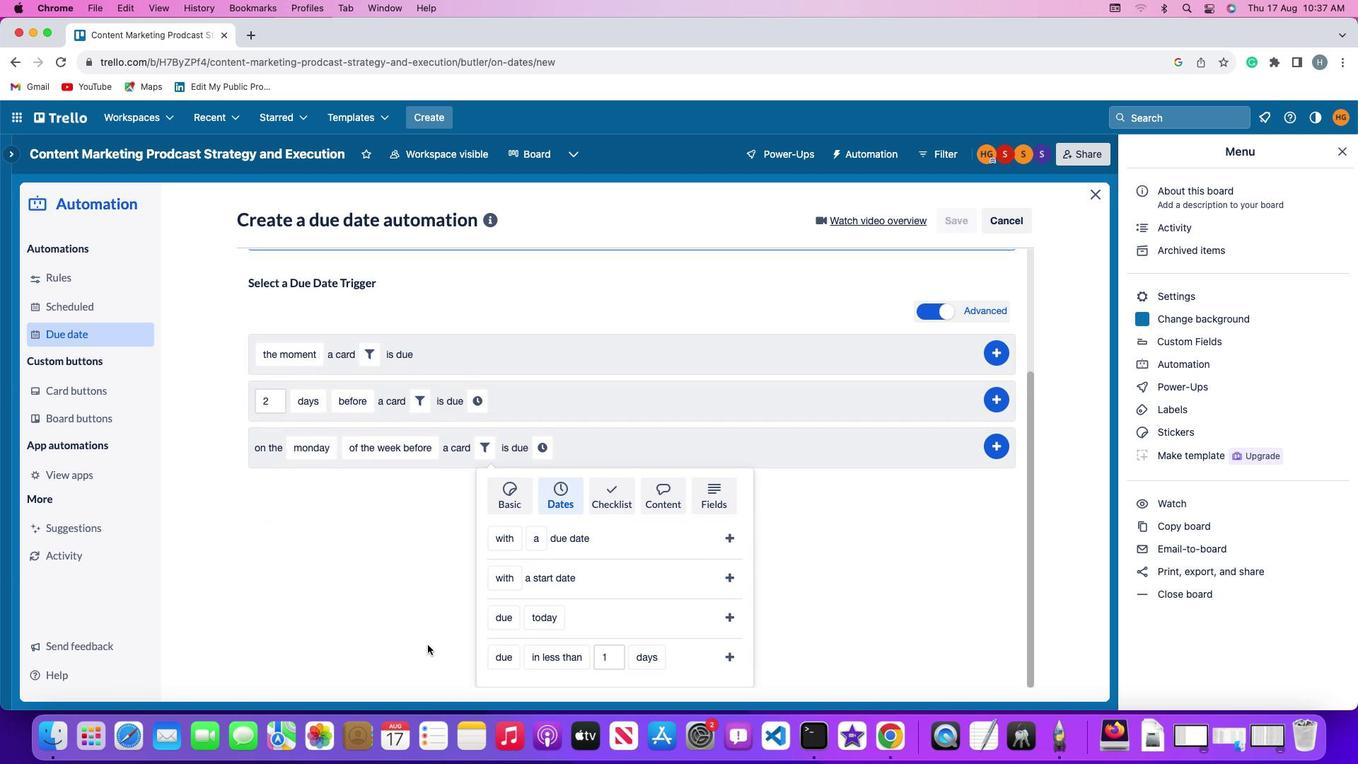 
Action: Mouse scrolled (429, 645) with delta (0, -2)
Screenshot: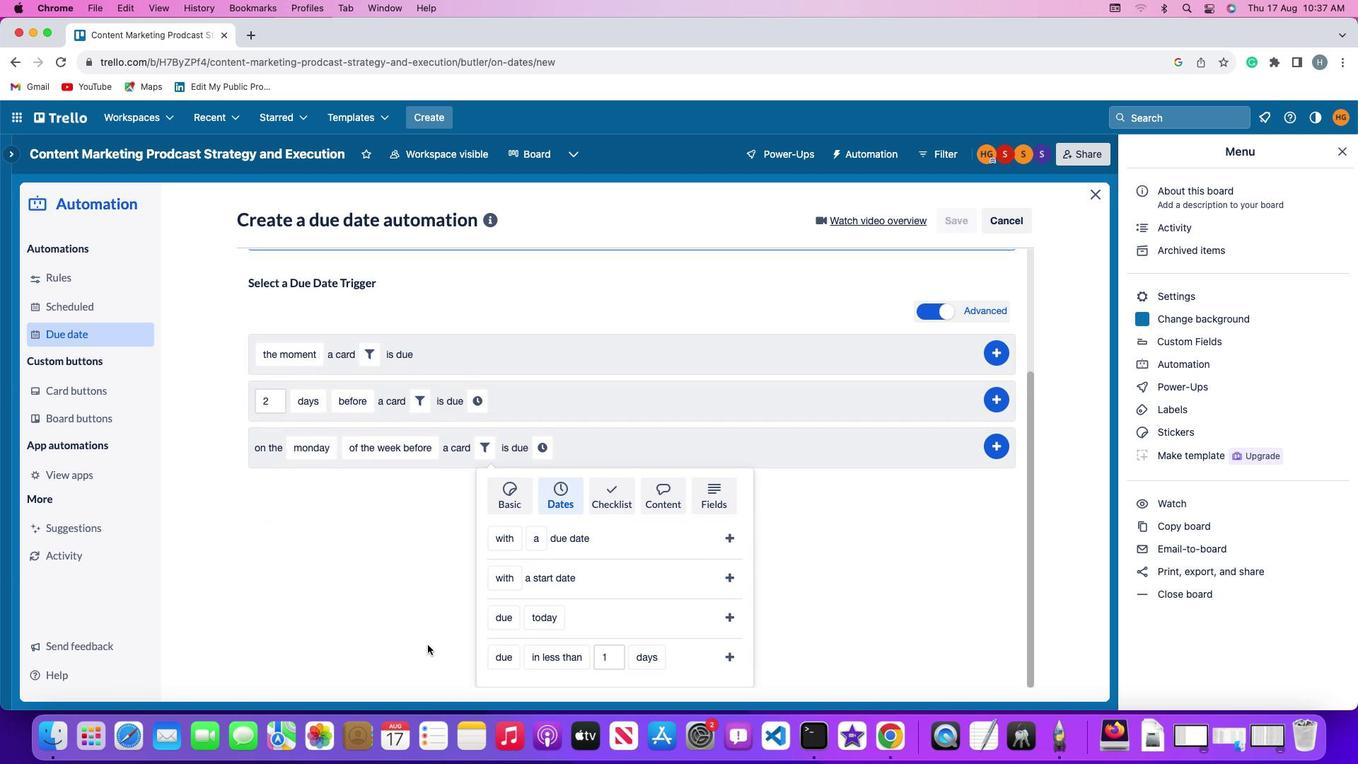
Action: Mouse moved to (428, 645)
Screenshot: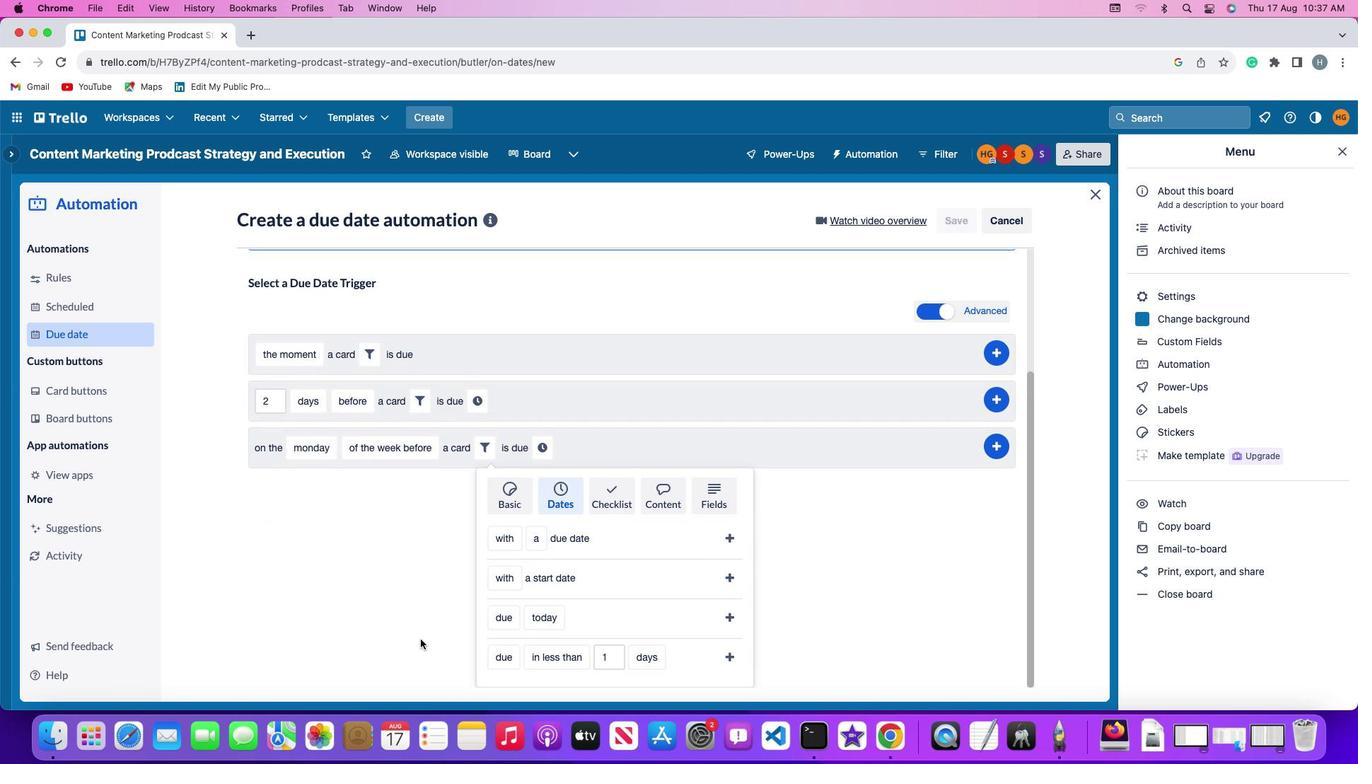 
Action: Mouse scrolled (428, 645) with delta (0, -3)
Screenshot: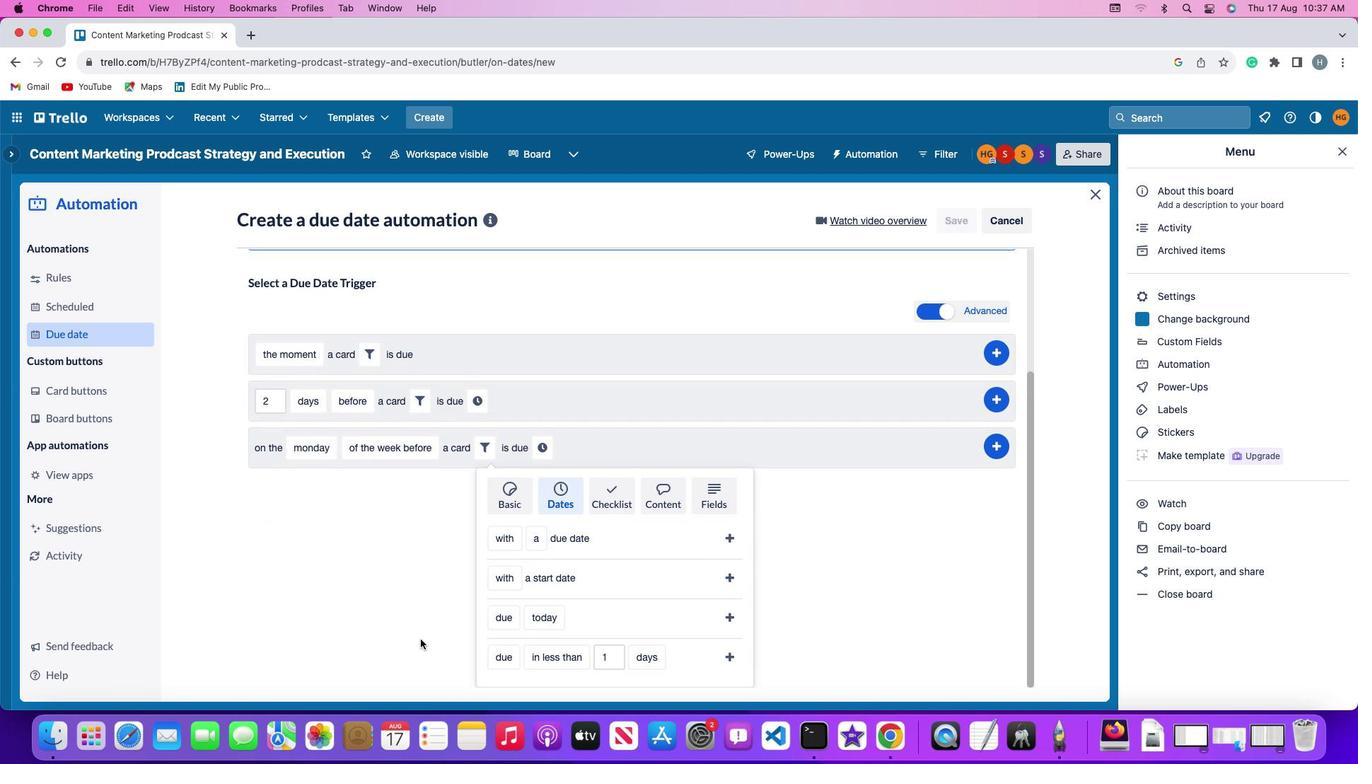 
Action: Mouse moved to (500, 614)
Screenshot: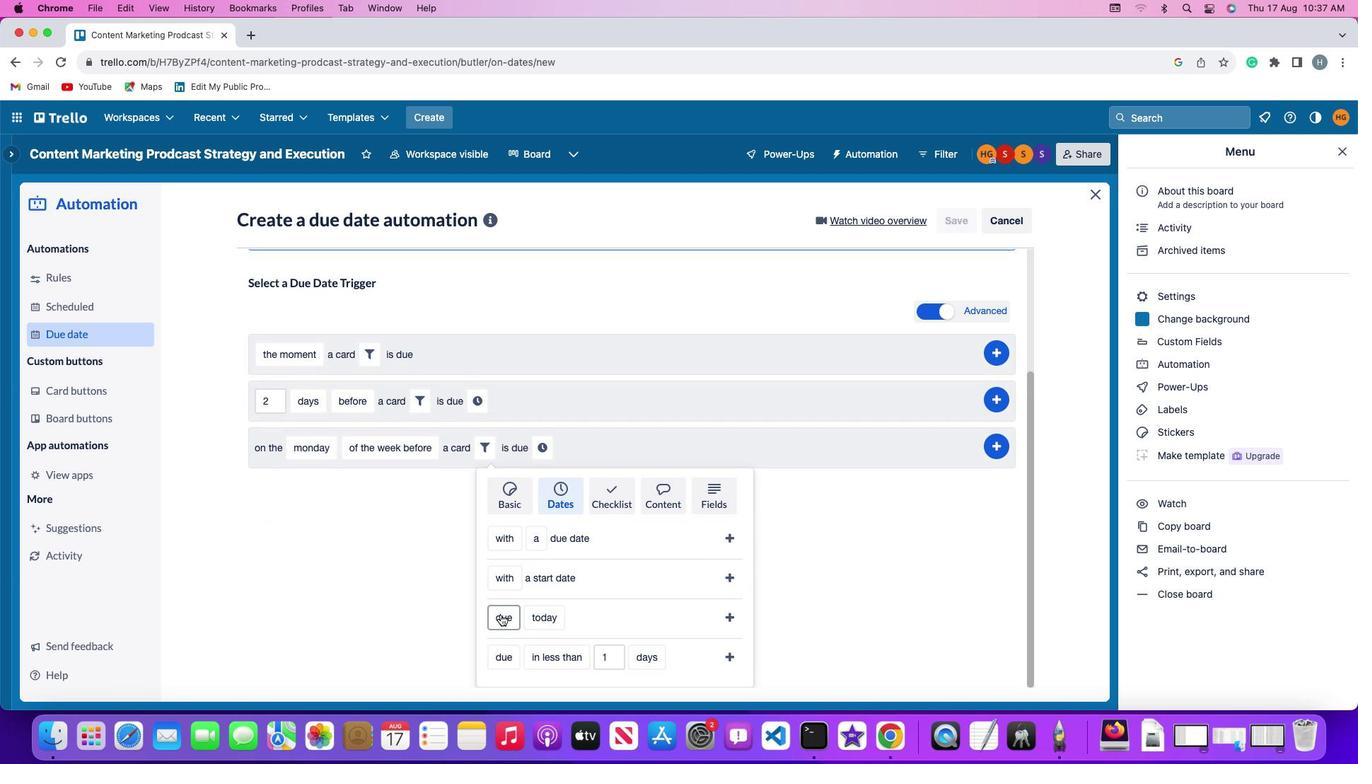 
Action: Mouse pressed left at (500, 614)
Screenshot: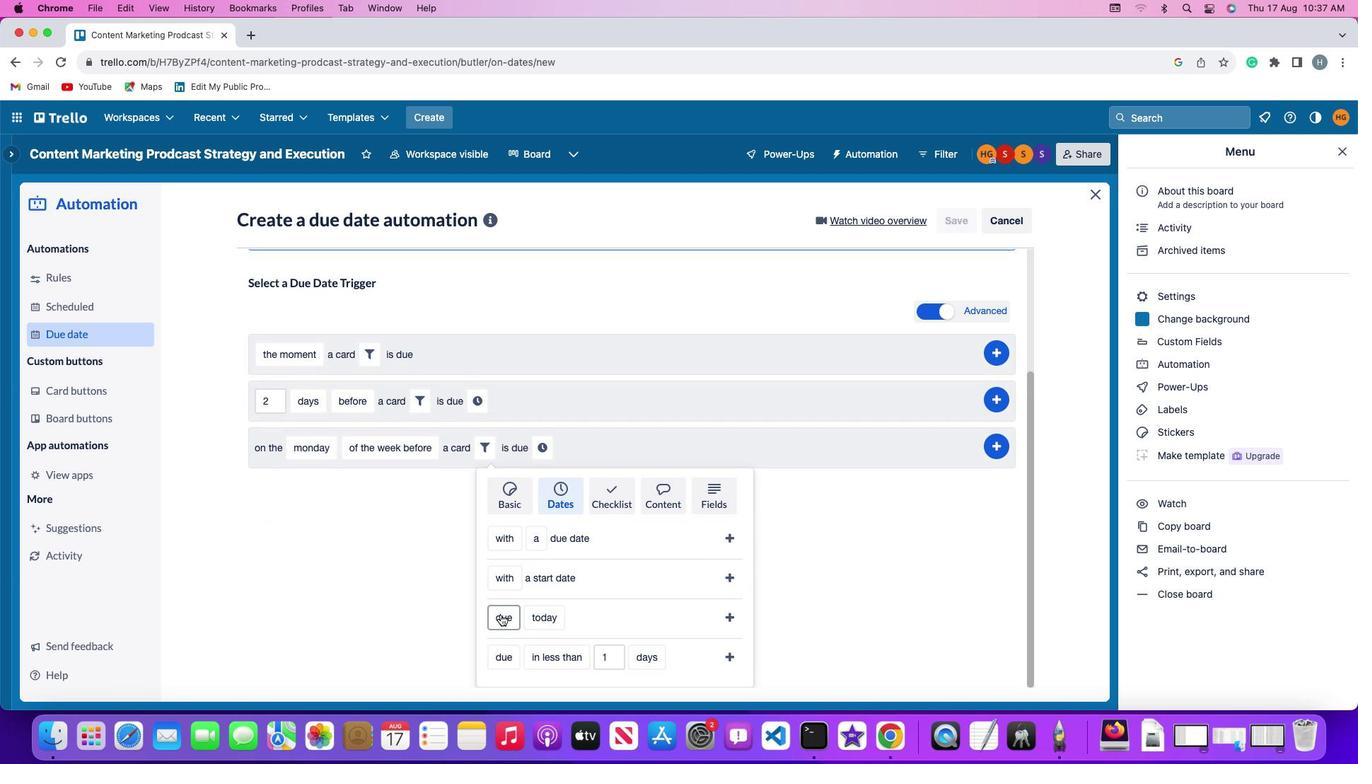 
Action: Mouse moved to (506, 589)
Screenshot: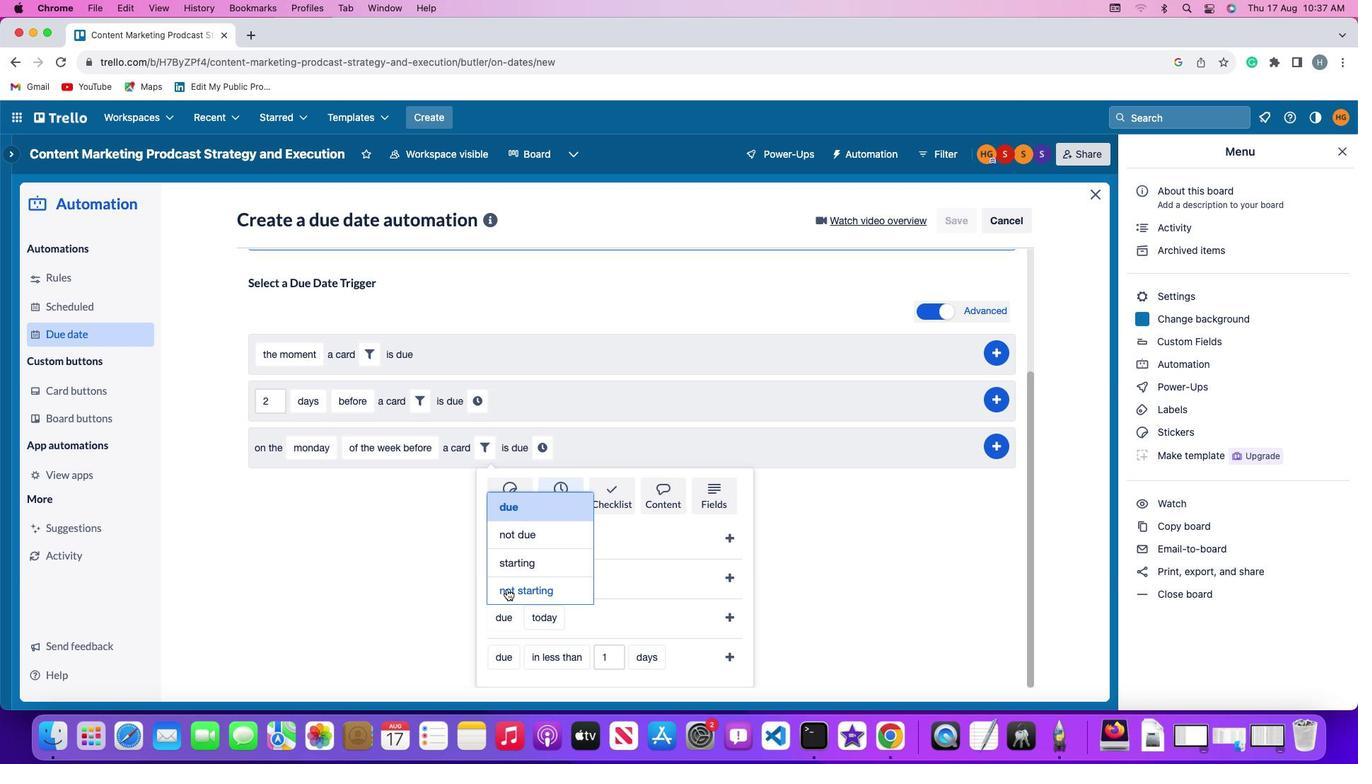 
Action: Mouse pressed left at (506, 589)
Screenshot: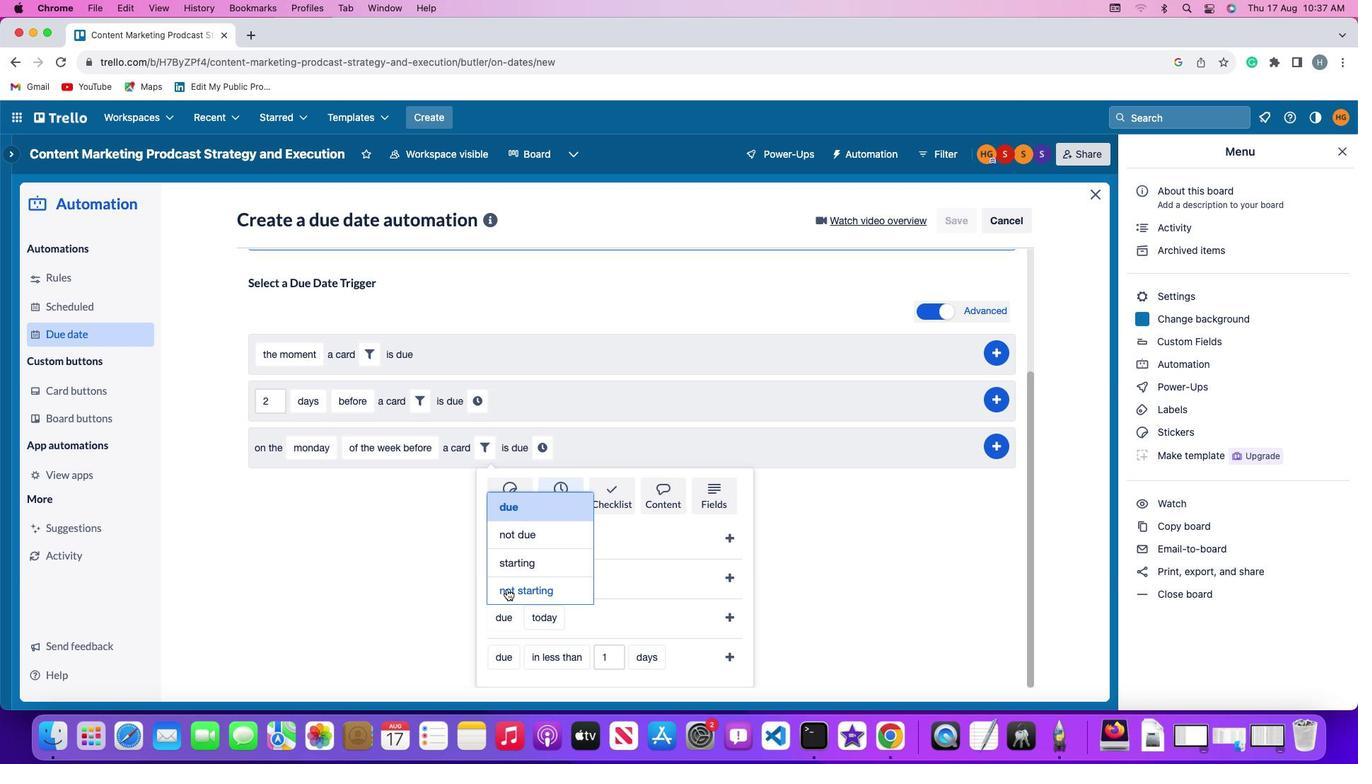 
Action: Mouse moved to (573, 616)
Screenshot: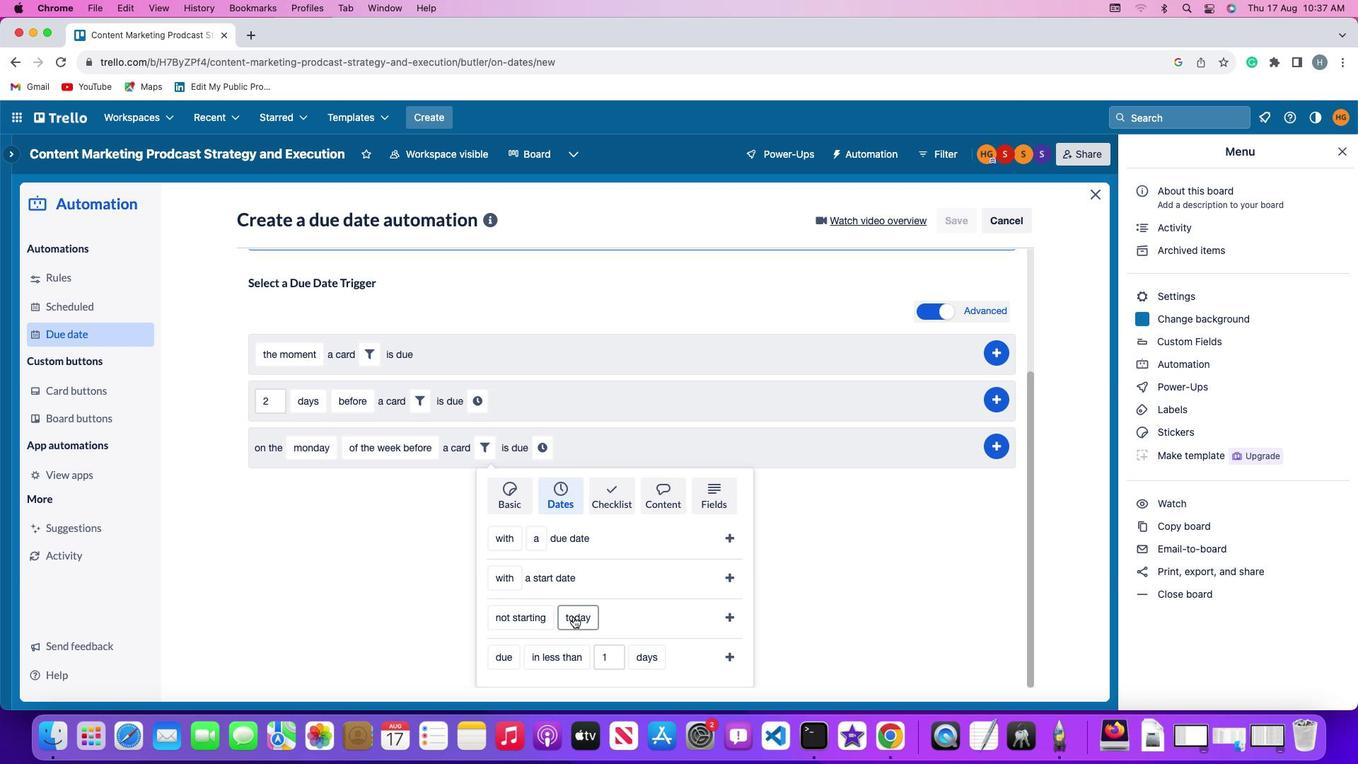 
Action: Mouse pressed left at (573, 616)
Screenshot: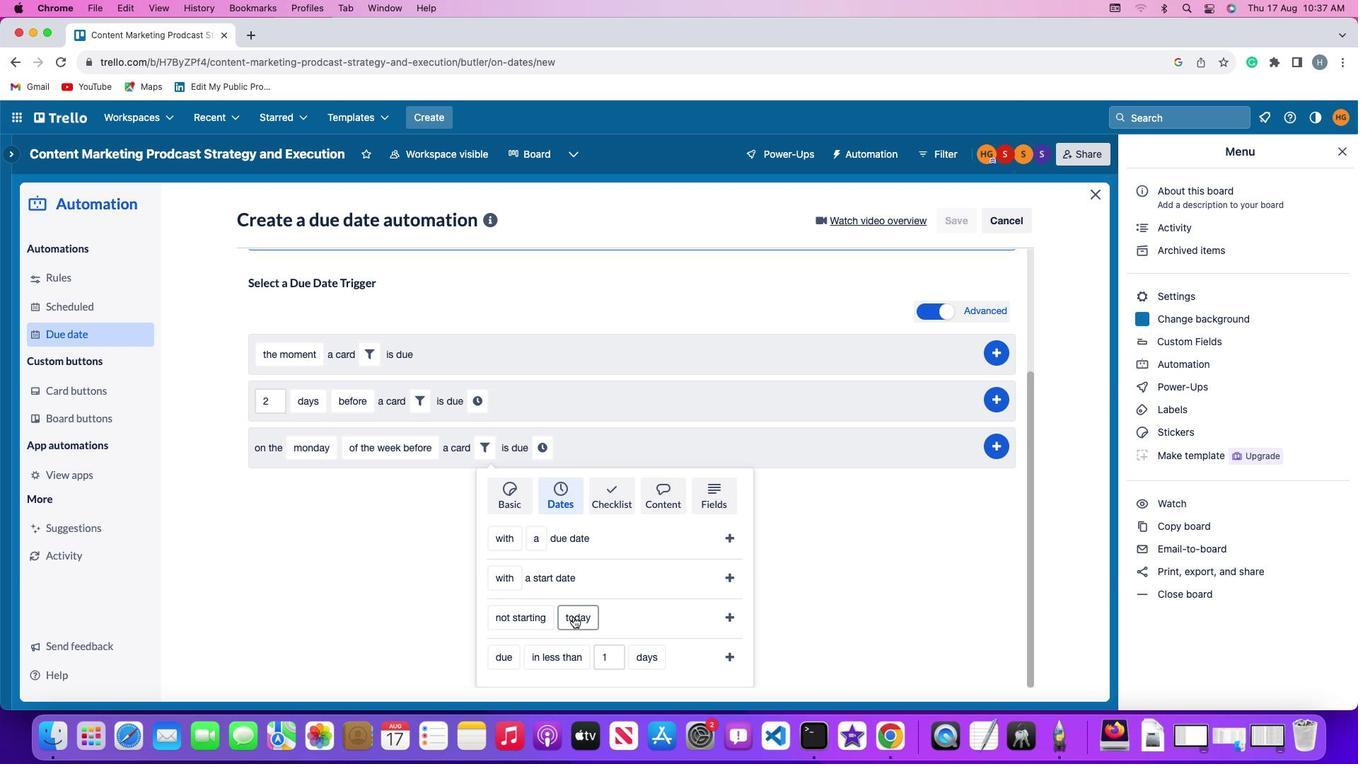 
Action: Mouse moved to (590, 471)
Screenshot: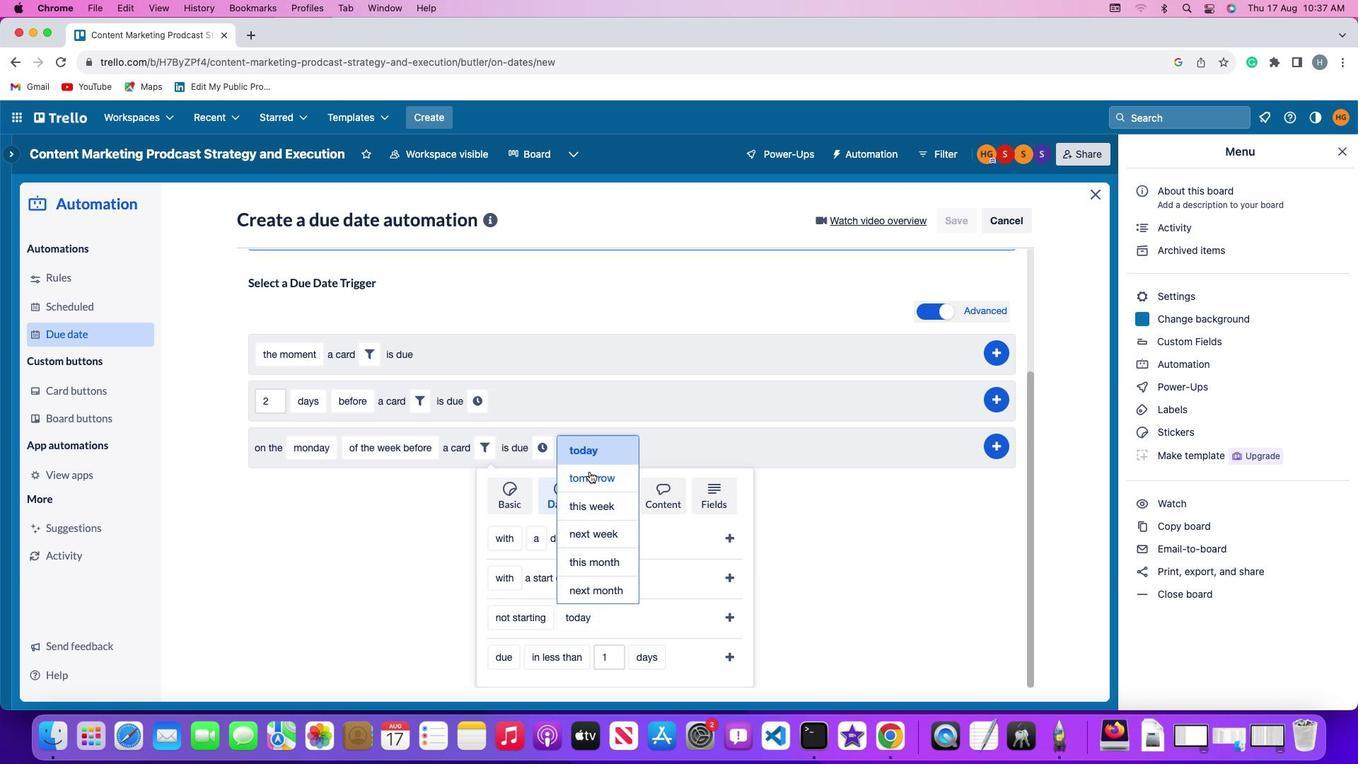 
Action: Mouse pressed left at (590, 471)
Screenshot: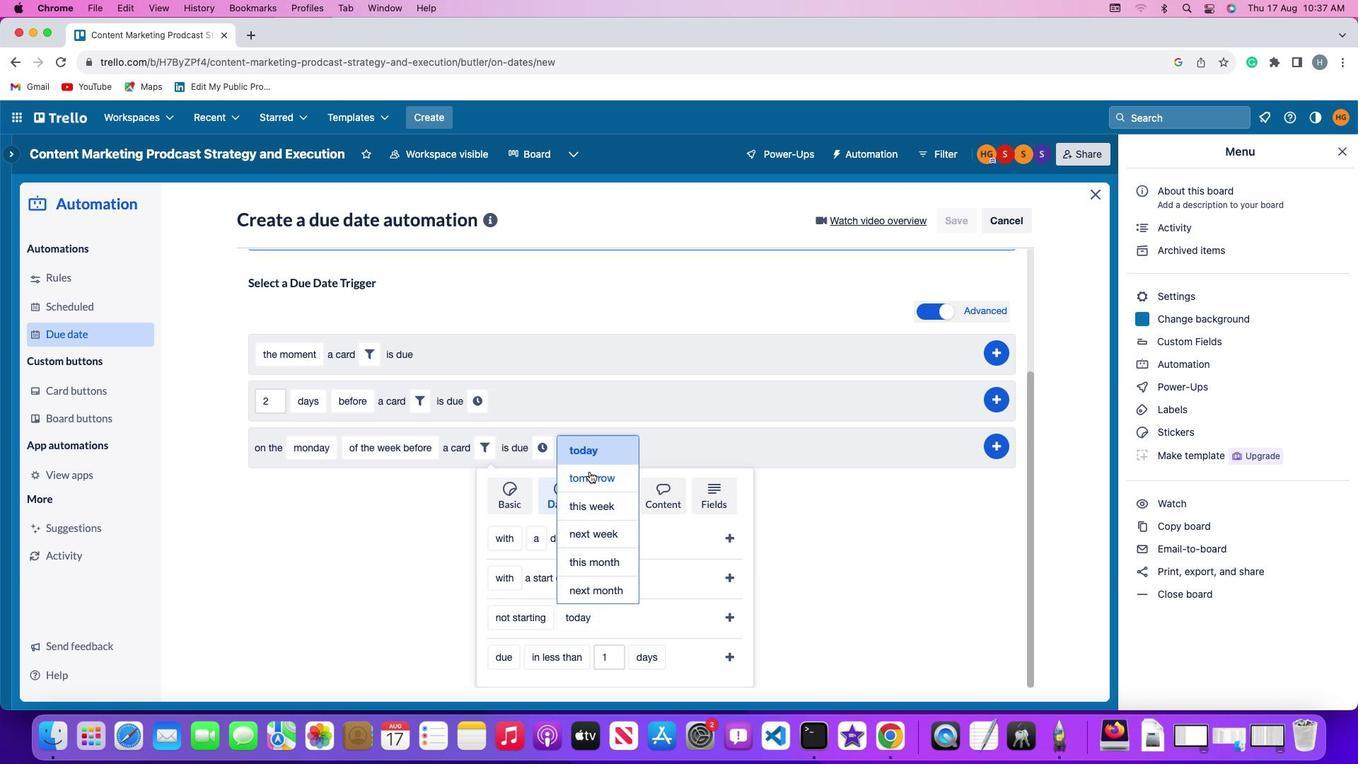 
Action: Mouse moved to (733, 616)
Screenshot: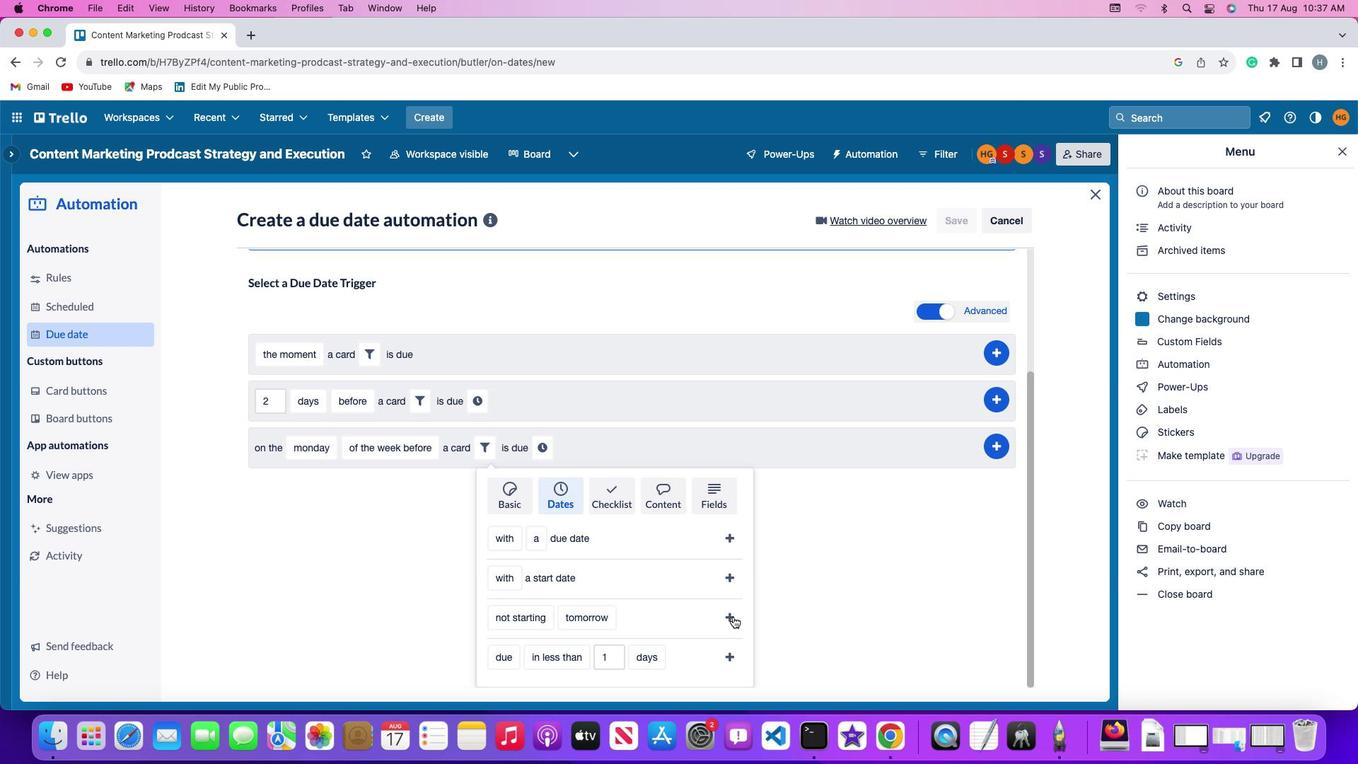 
Action: Mouse pressed left at (733, 616)
Screenshot: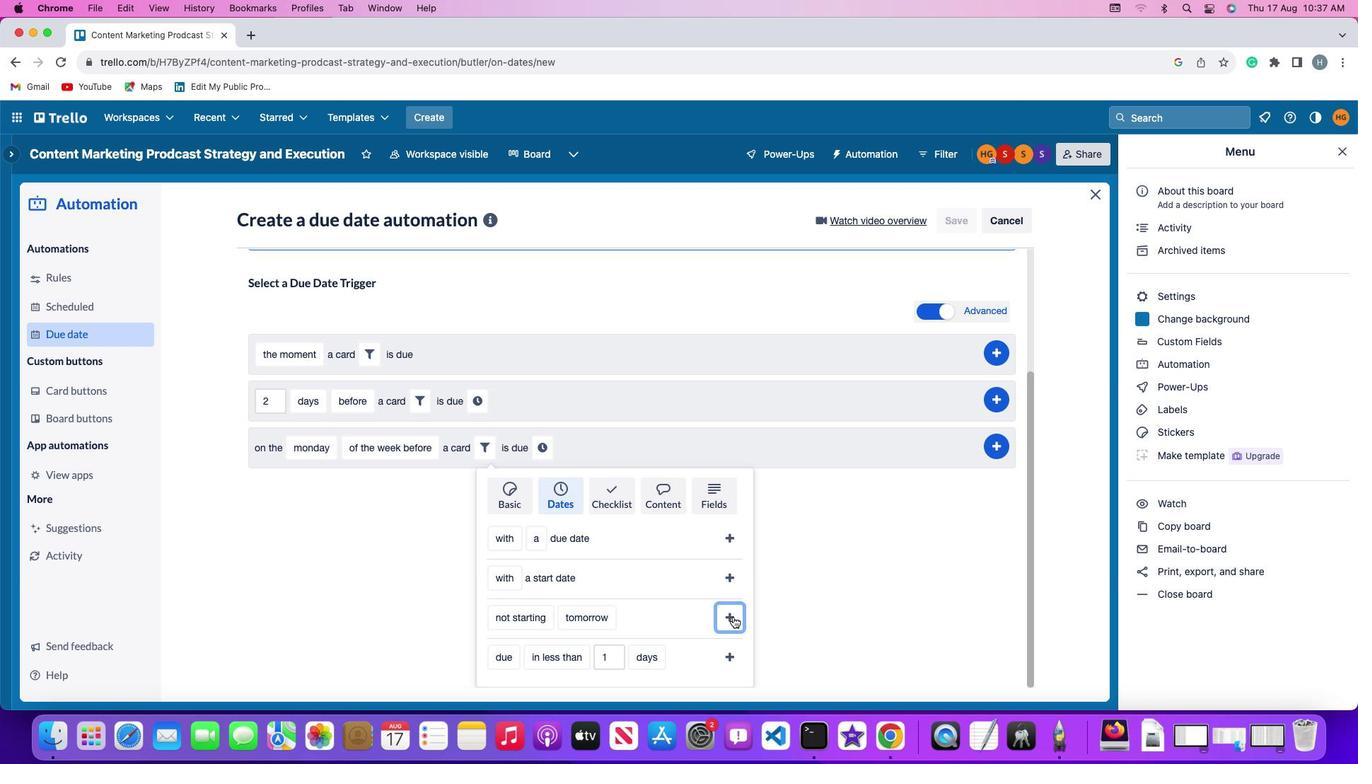 
Action: Mouse moved to (672, 616)
Screenshot: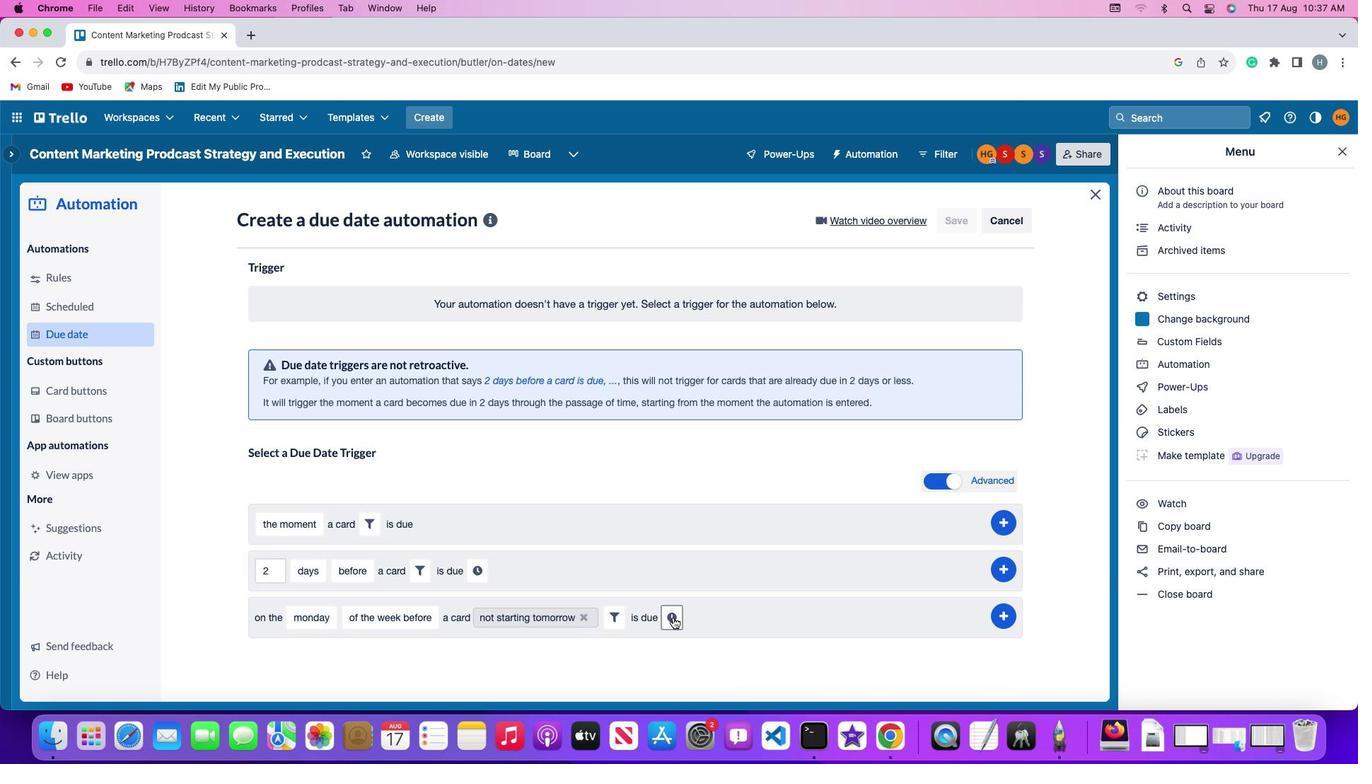 
Action: Mouse pressed left at (672, 616)
Screenshot: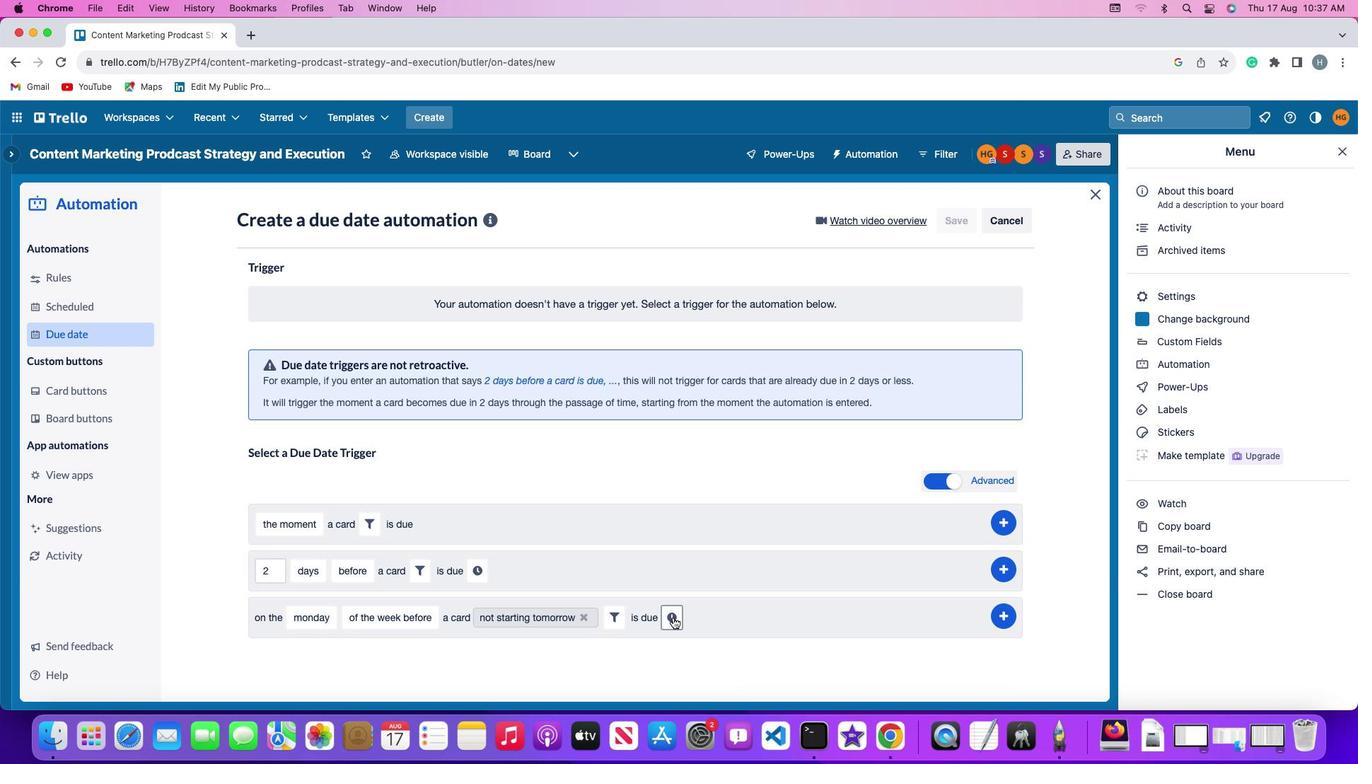 
Action: Mouse moved to (704, 621)
Screenshot: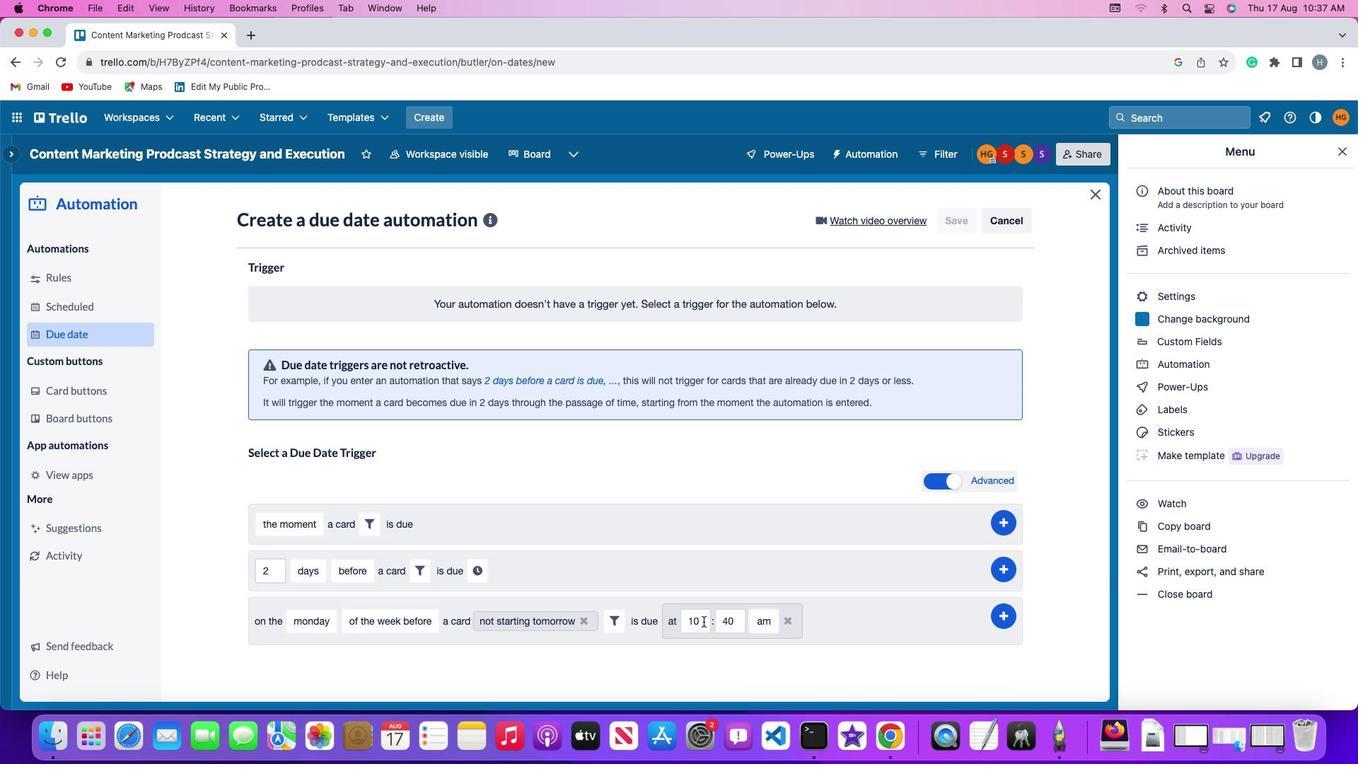 
Action: Mouse pressed left at (704, 621)
Screenshot: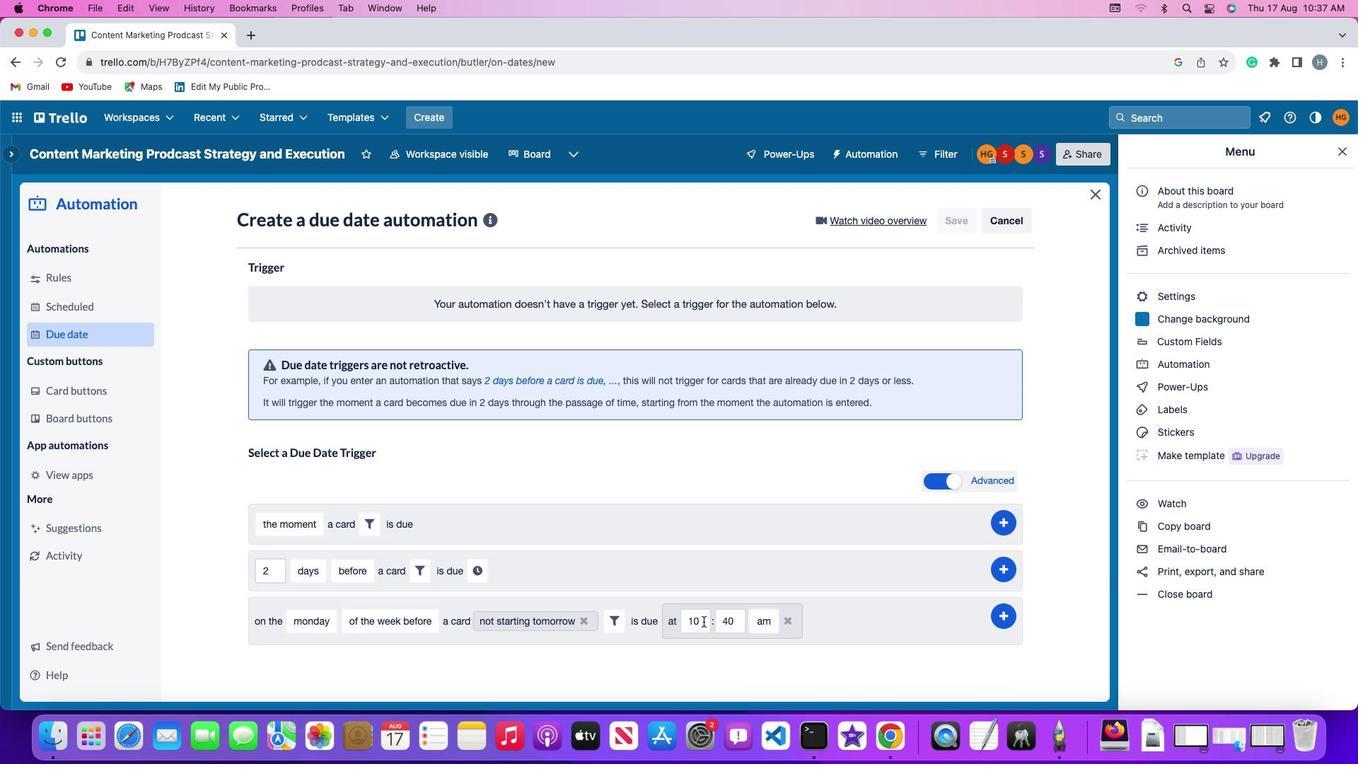 
Action: Mouse moved to (704, 621)
Screenshot: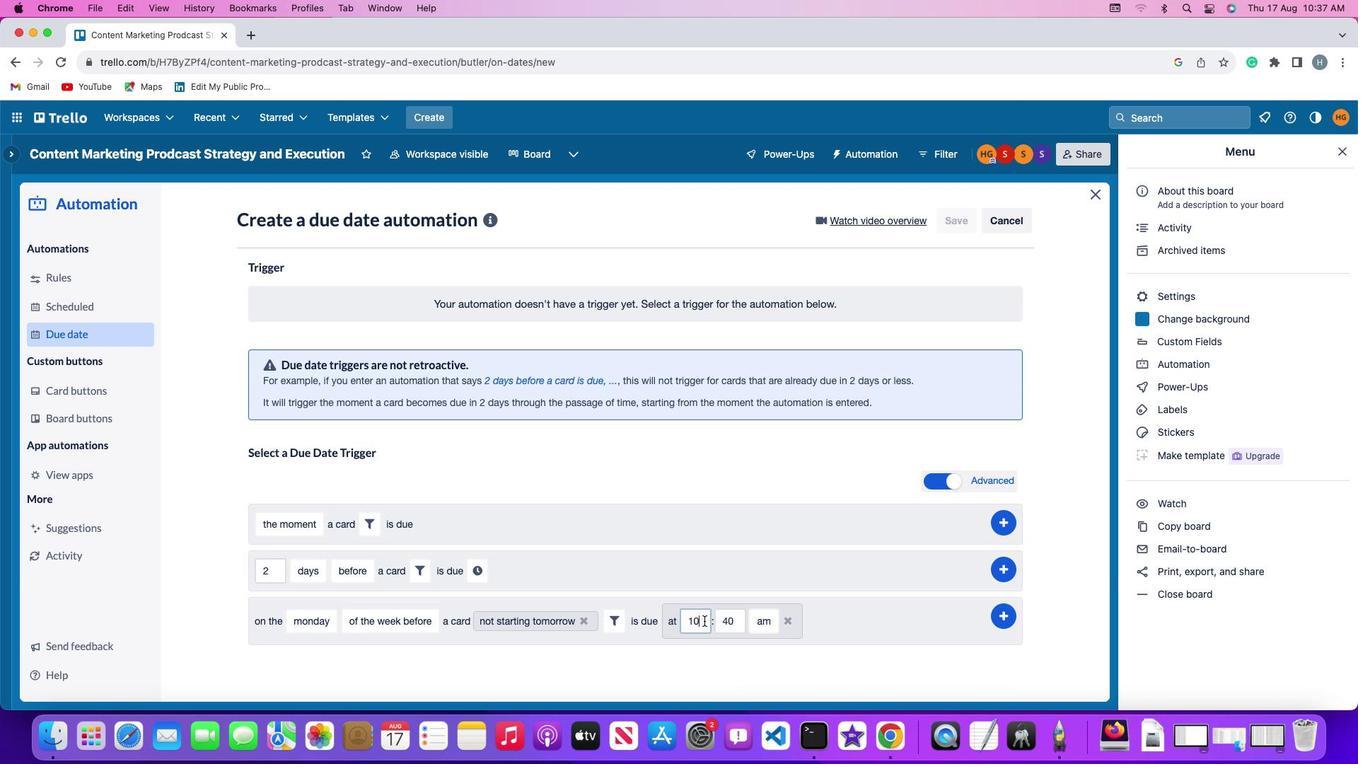 
Action: Key pressed Key.backspaceKey.backspace
Screenshot: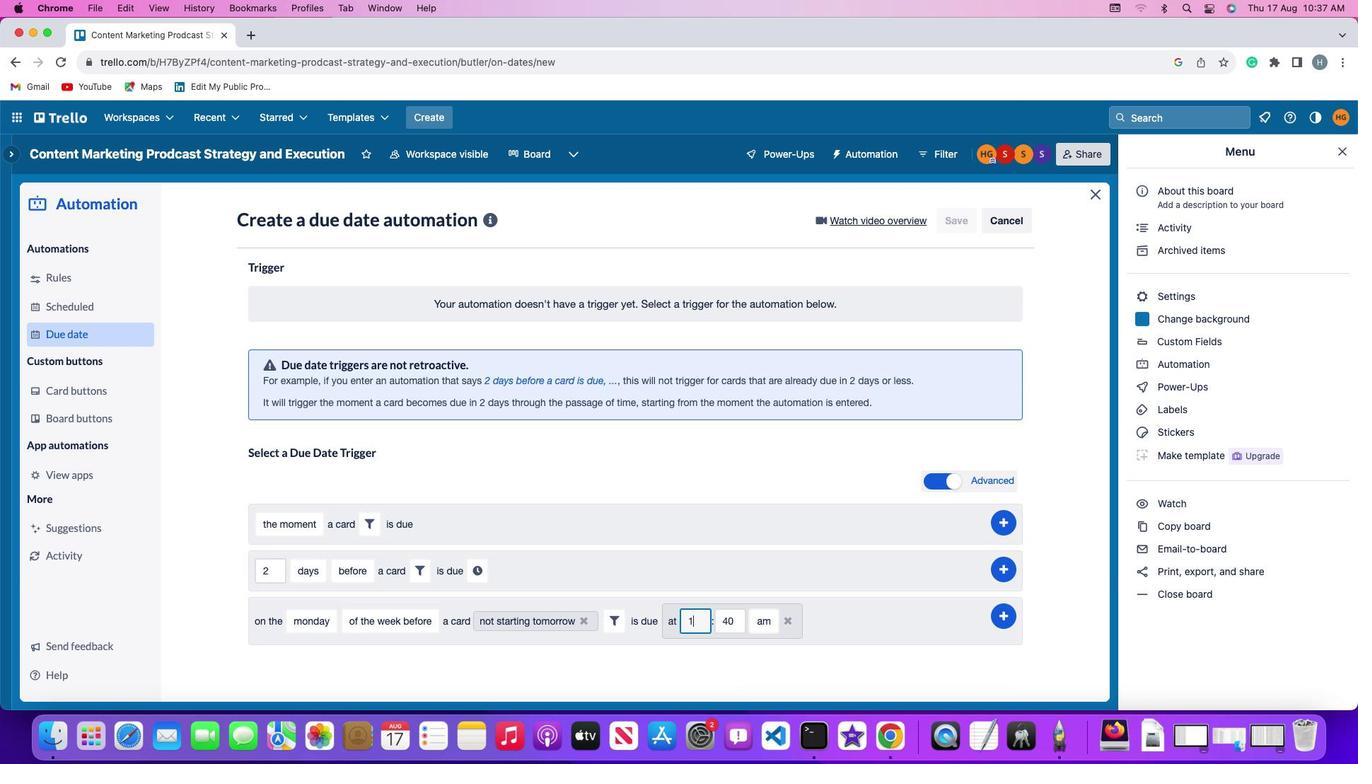 
Action: Mouse moved to (704, 621)
Screenshot: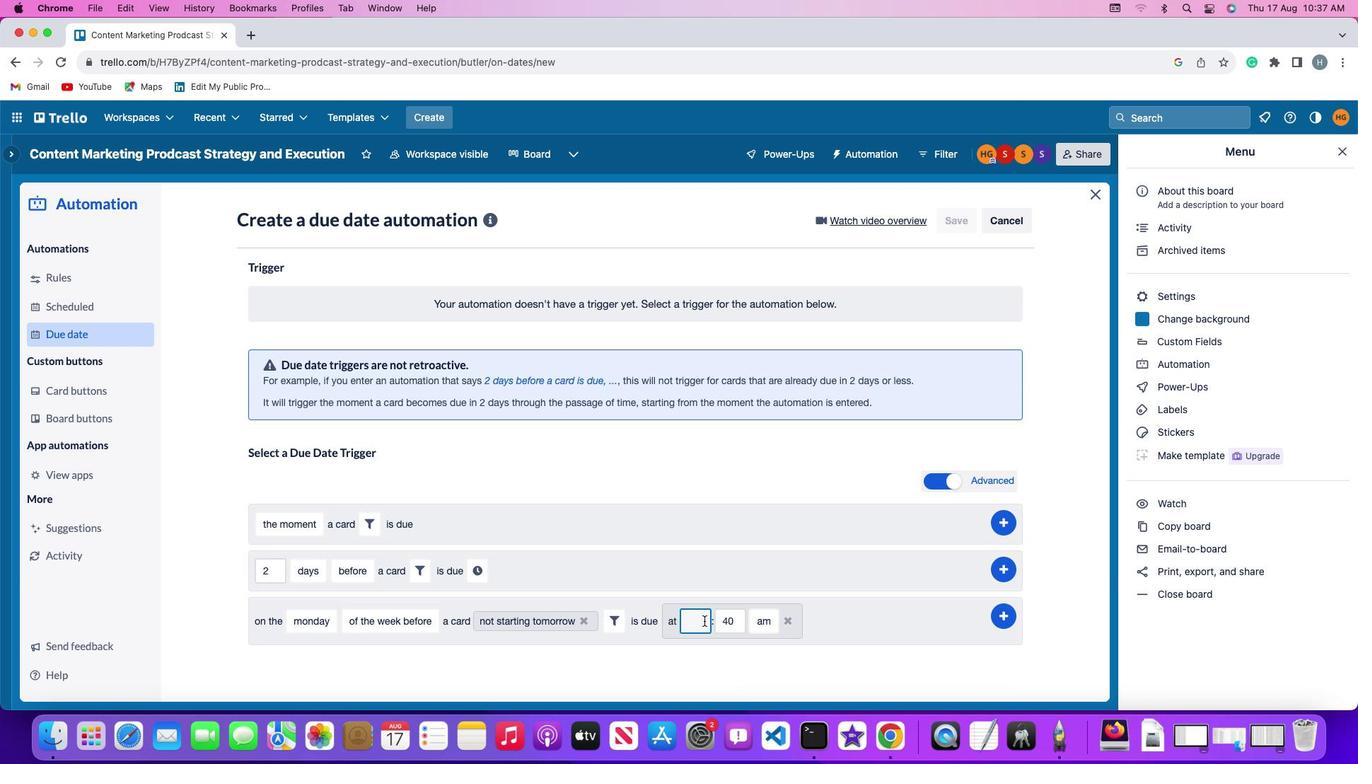
Action: Key pressed '1''1'
Screenshot: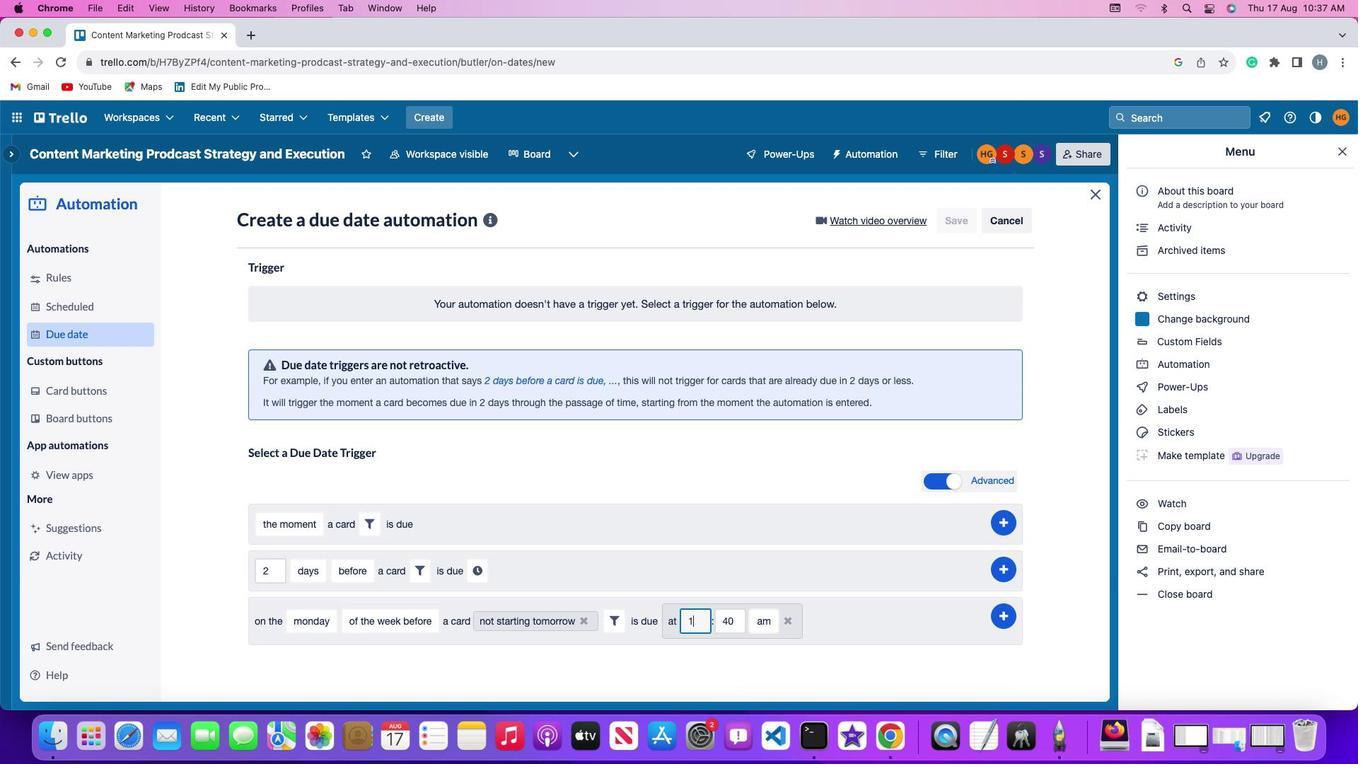 
Action: Mouse moved to (737, 620)
Screenshot: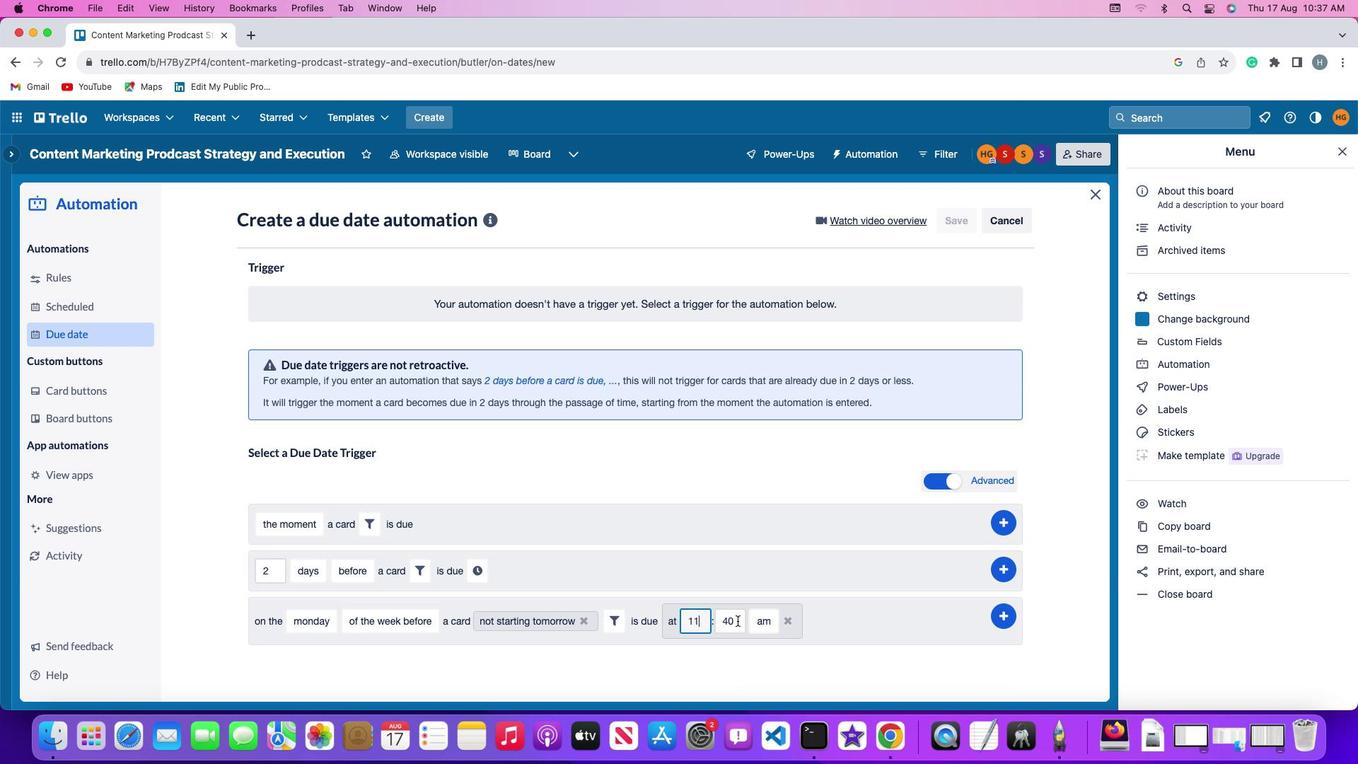 
Action: Mouse pressed left at (737, 620)
Screenshot: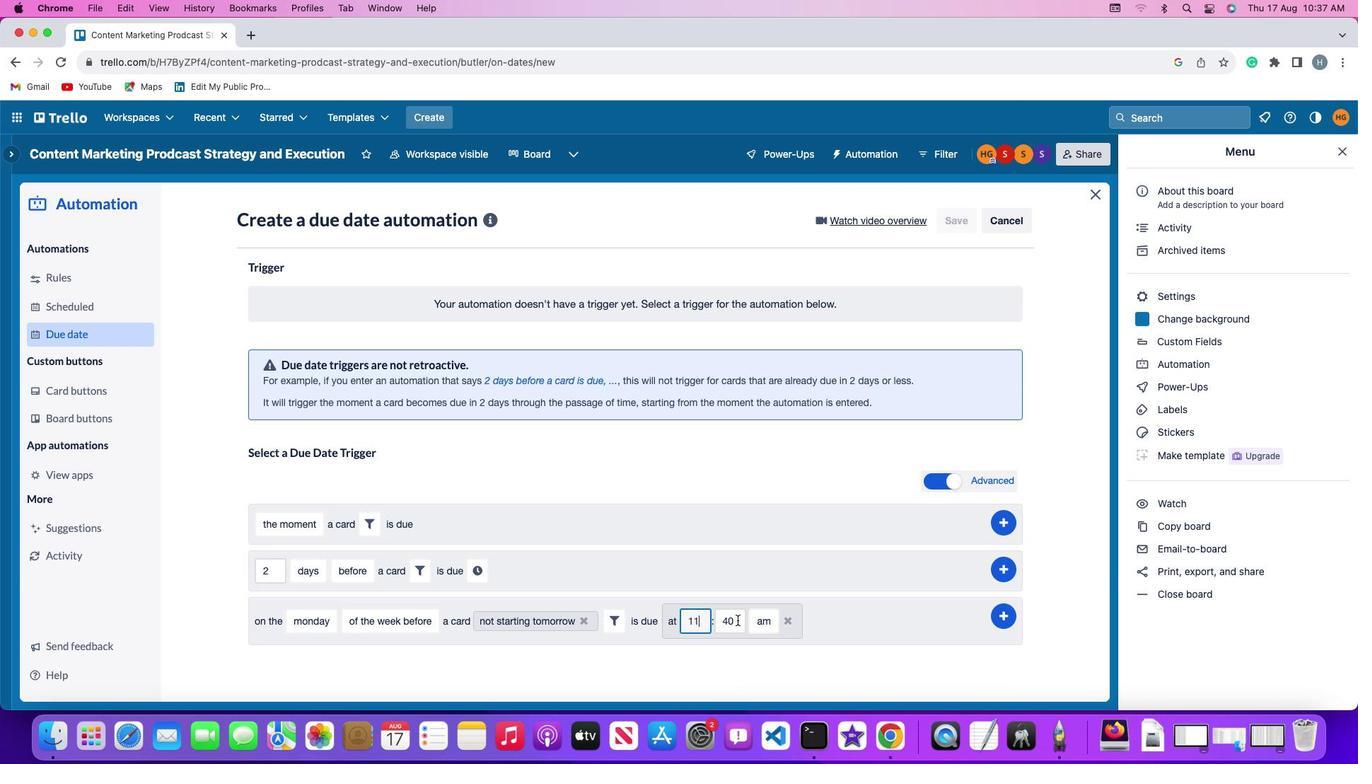 
Action: Mouse moved to (737, 619)
Screenshot: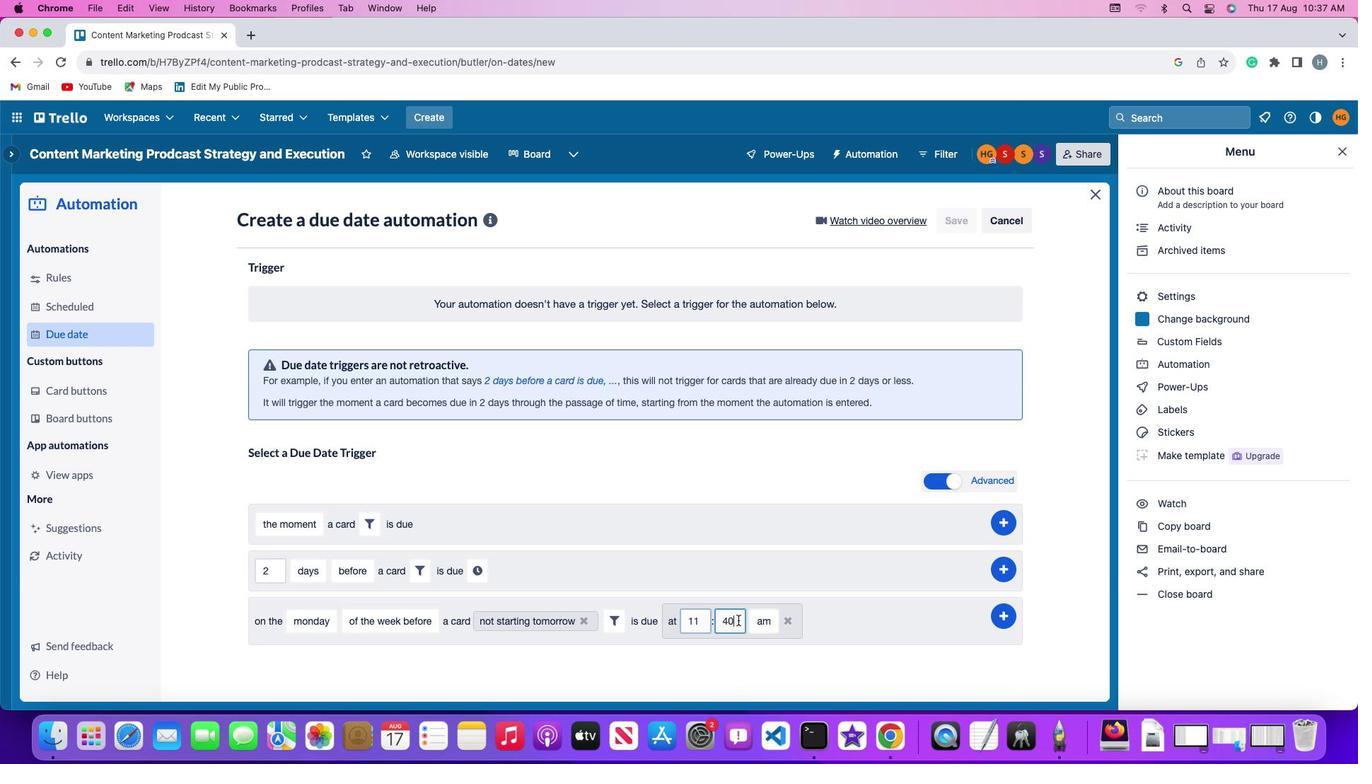 
Action: Key pressed Key.backspaceKey.backspace'0''0'
Screenshot: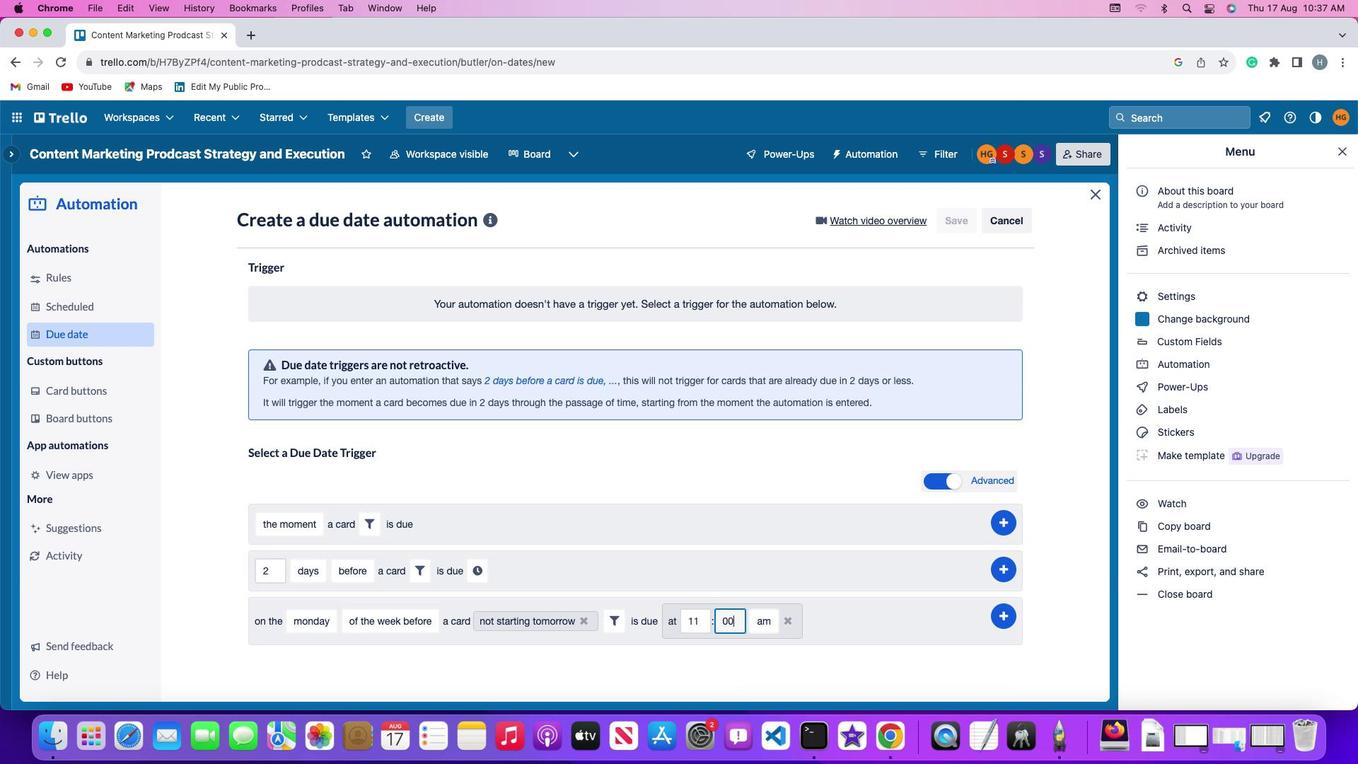 
Action: Mouse moved to (757, 619)
Screenshot: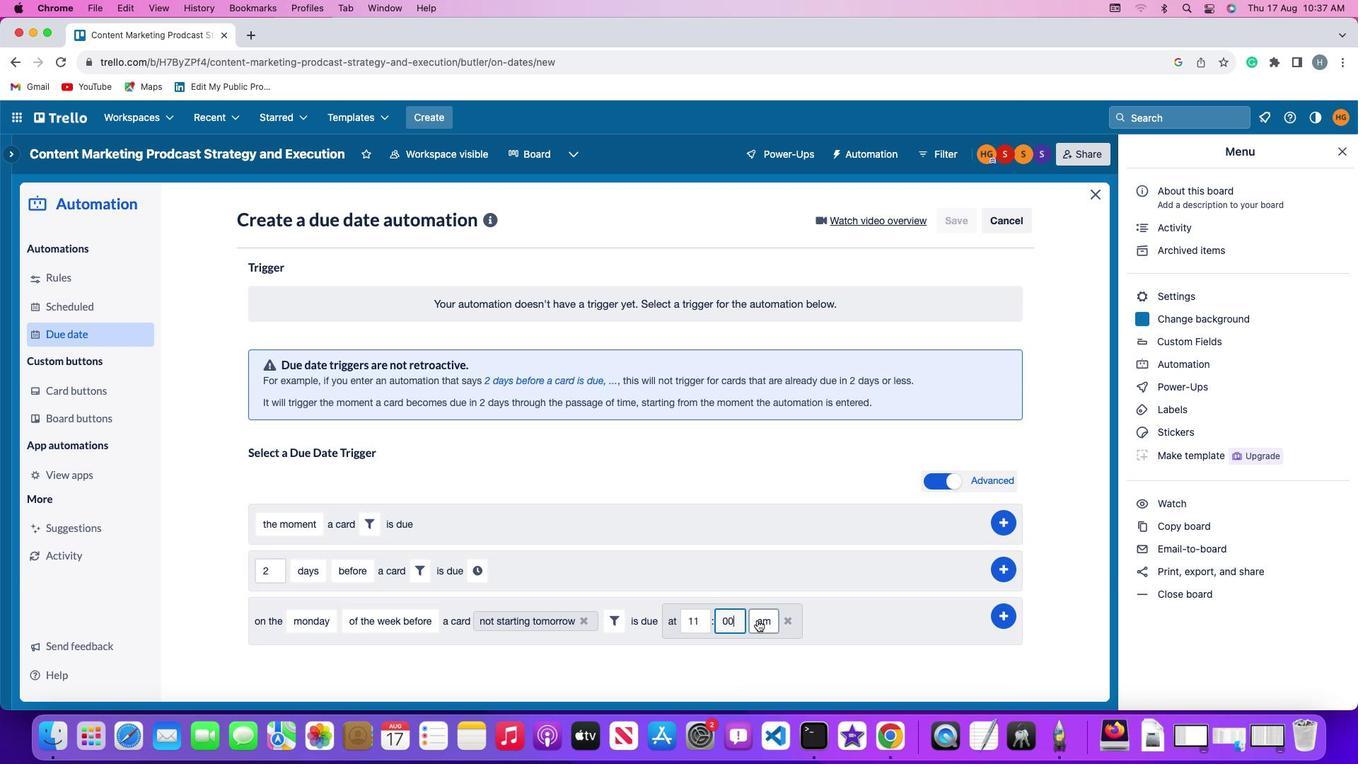 
Action: Mouse pressed left at (757, 619)
Screenshot: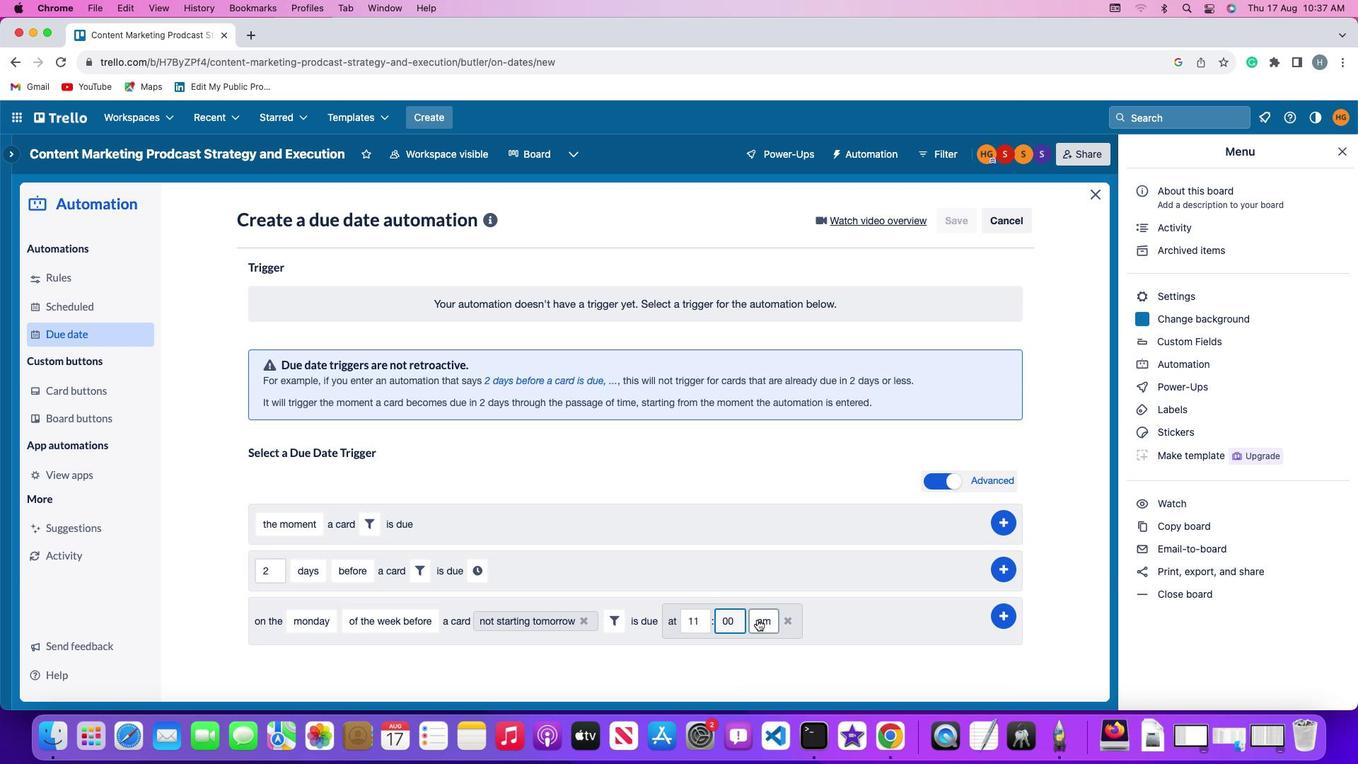 
Action: Mouse moved to (766, 650)
Screenshot: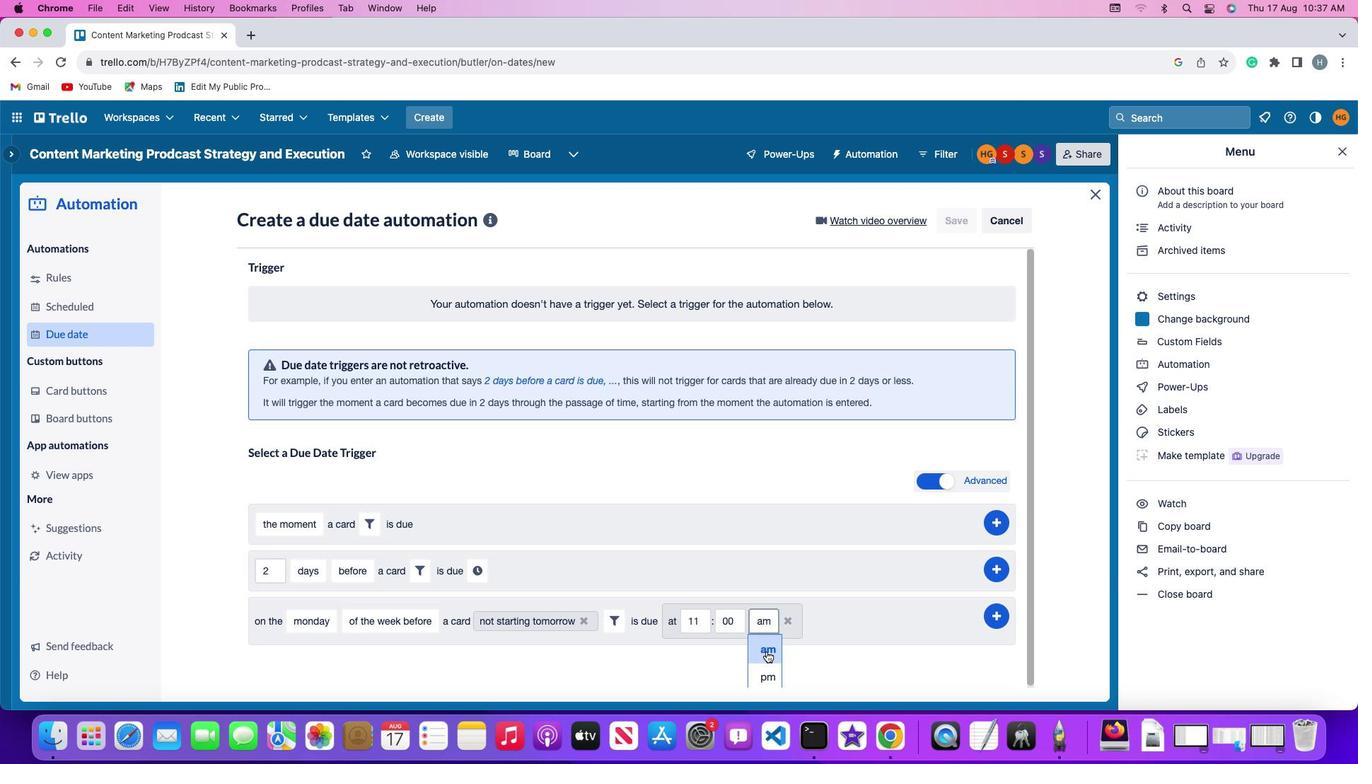 
Action: Mouse pressed left at (766, 650)
Screenshot: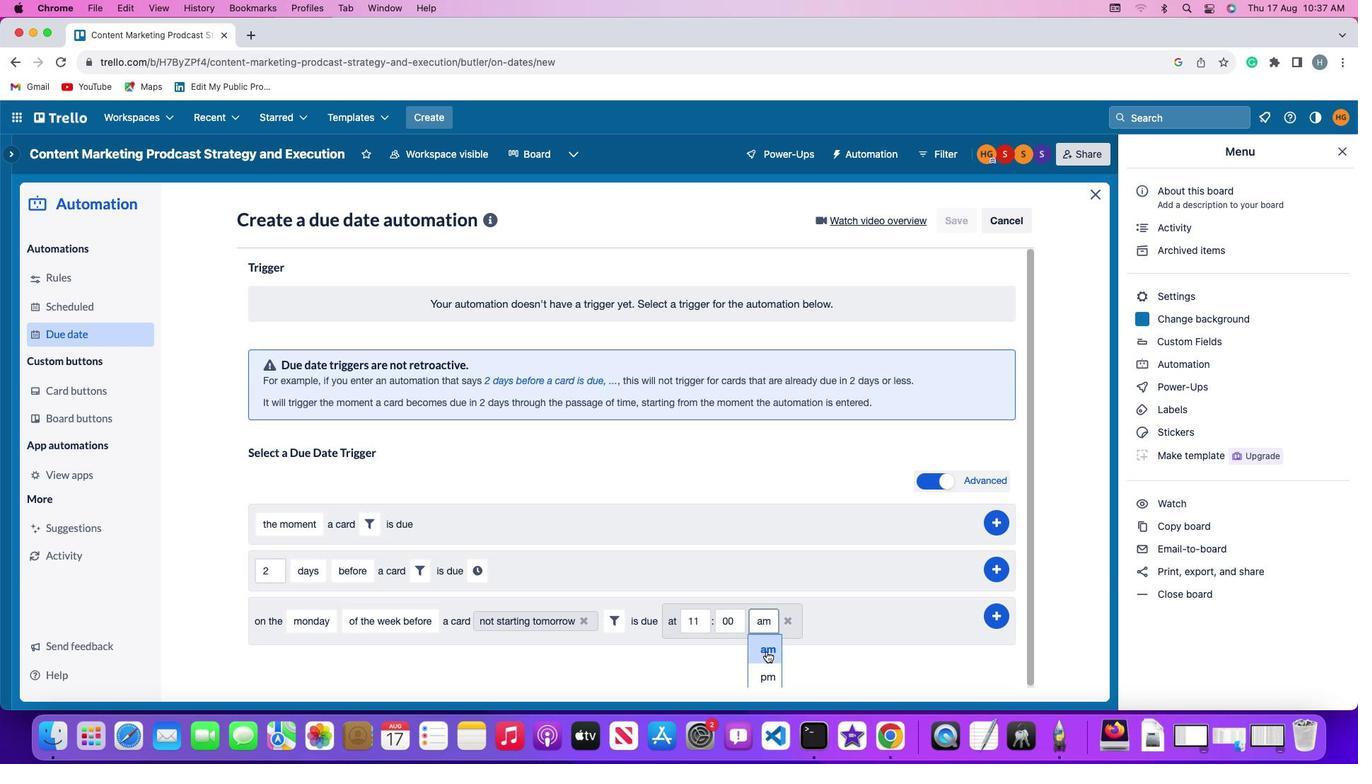 
Action: Mouse moved to (1003, 617)
Screenshot: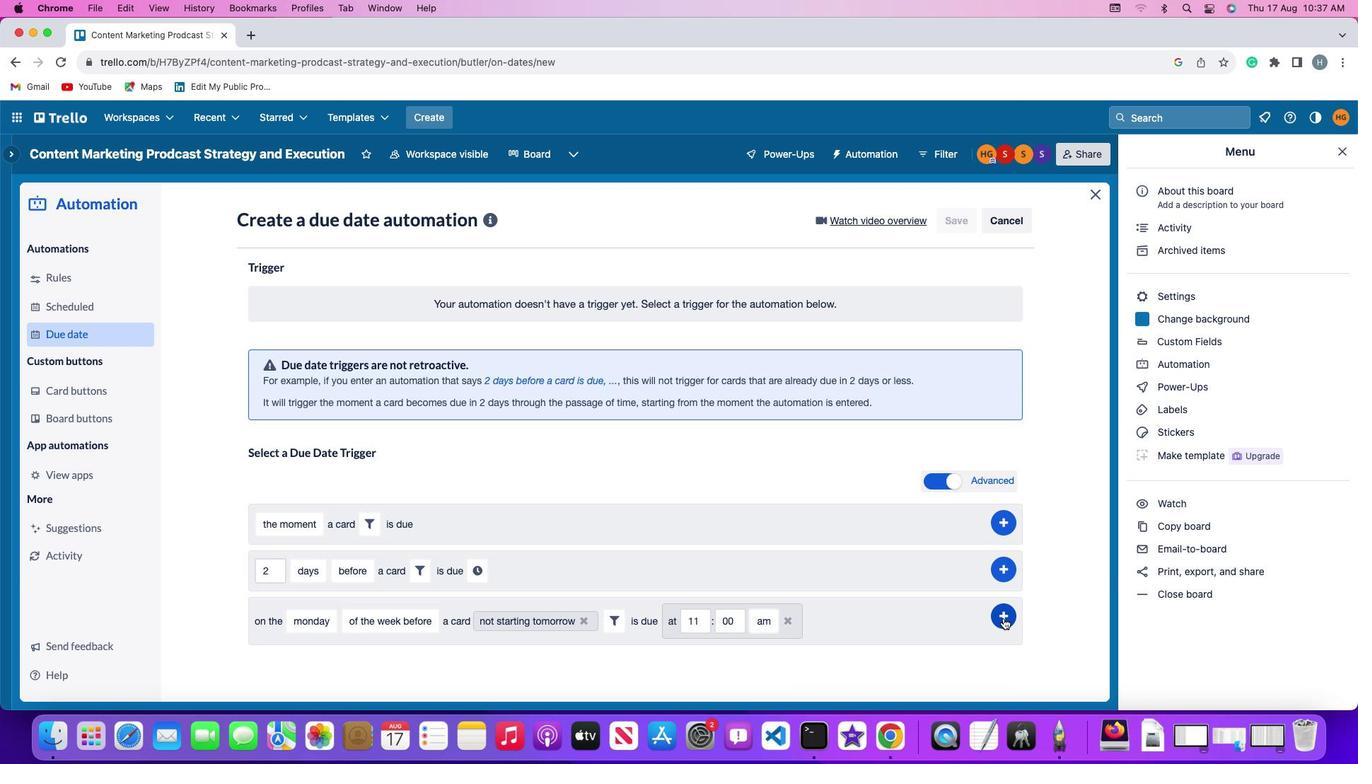 
Action: Mouse pressed left at (1003, 617)
Screenshot: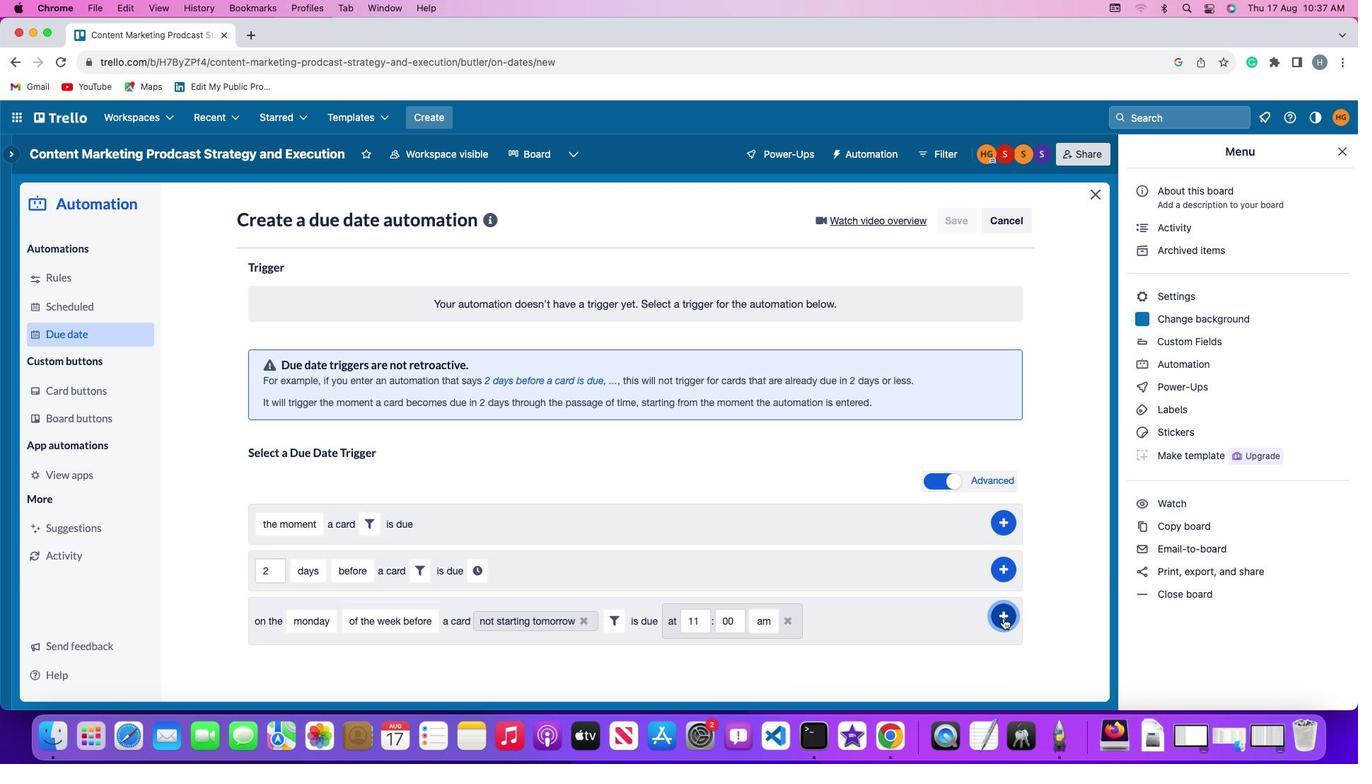 
Action: Mouse moved to (1059, 523)
Screenshot: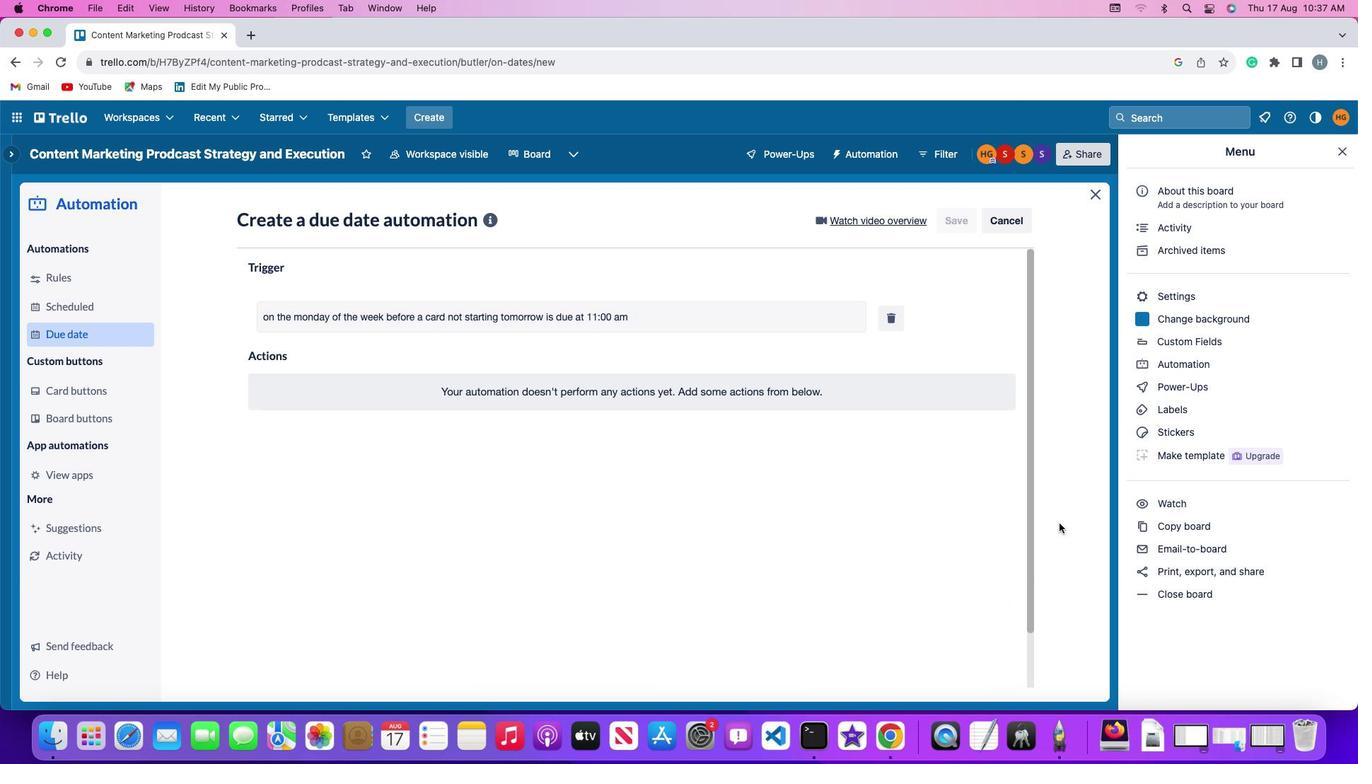 
